 Task: Create a sub task Design and Implement Solution for the task  Add support for virtual reality (VR) and augmented reality (AR) in the project UpwardTech , assign it to team member softage.10@softage.net and update the status of the sub task to  At Risk , set the priority of the sub task to Medium.
Action: Mouse moved to (26, 63)
Screenshot: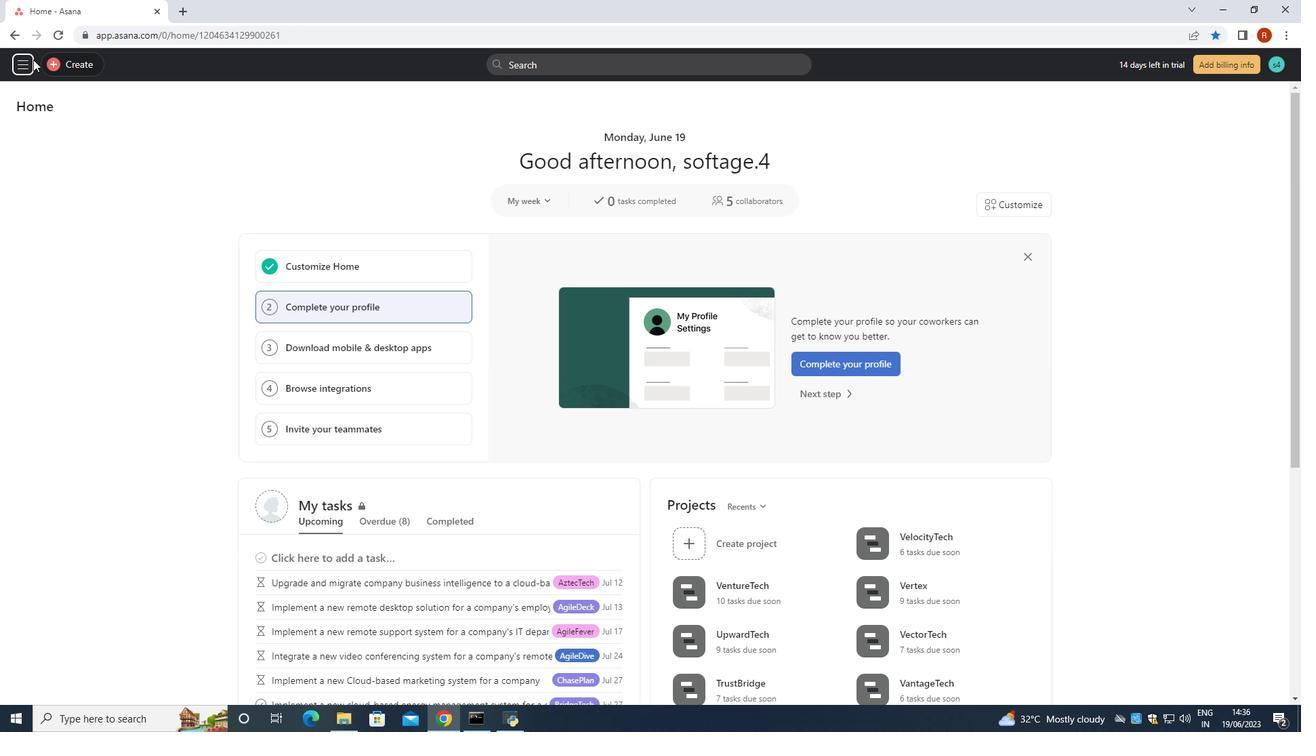 
Action: Mouse pressed left at (26, 63)
Screenshot: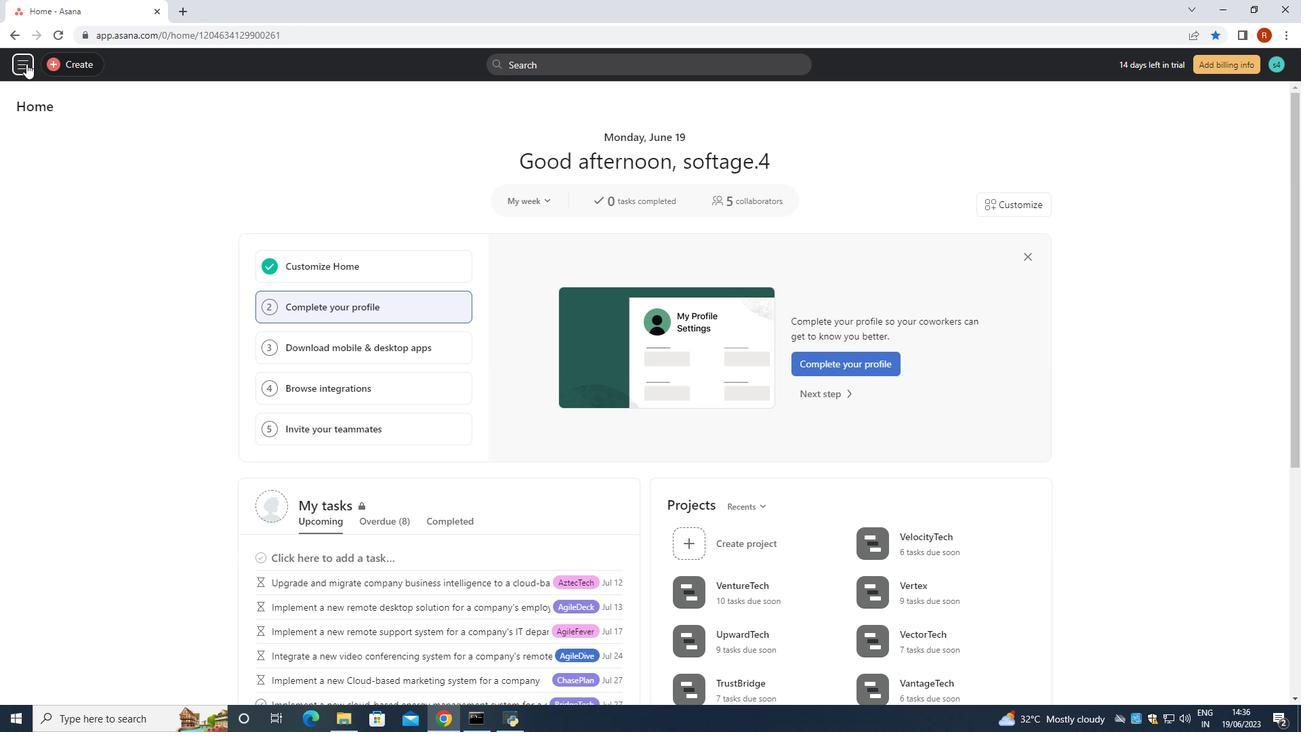
Action: Mouse moved to (45, 301)
Screenshot: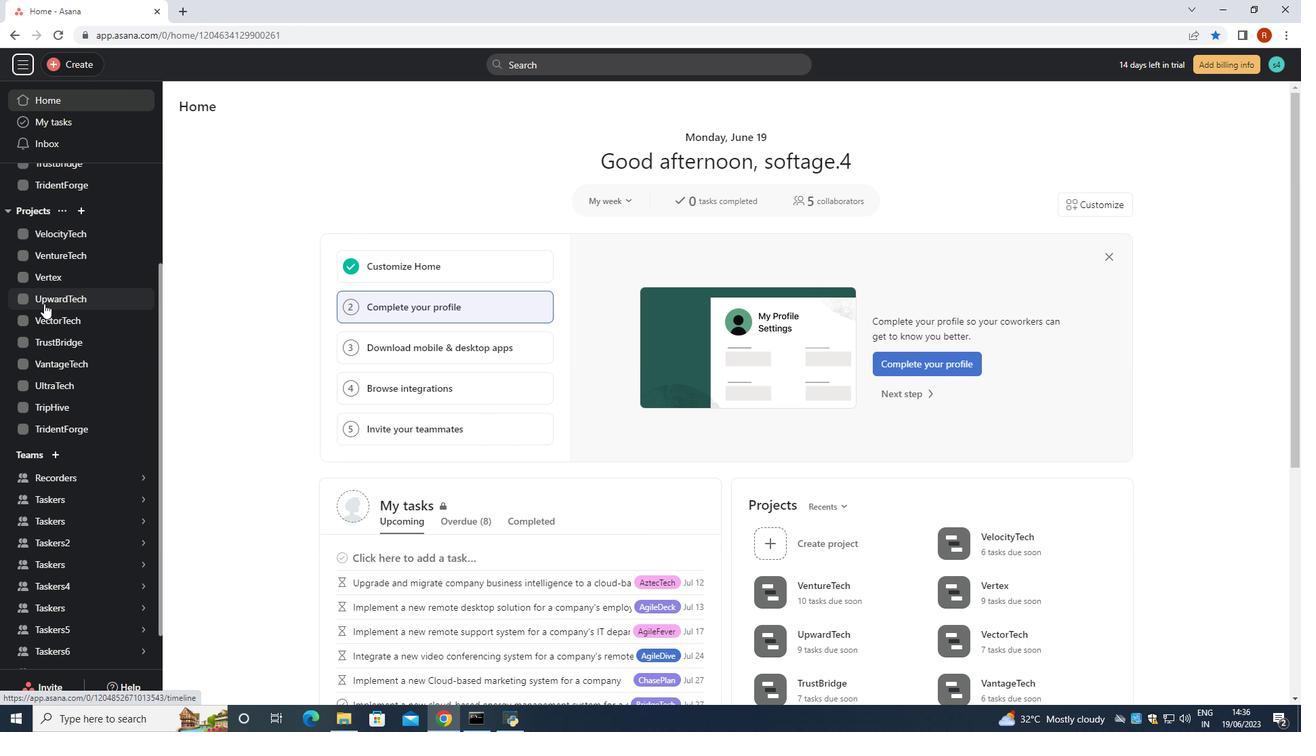 
Action: Mouse pressed left at (45, 301)
Screenshot: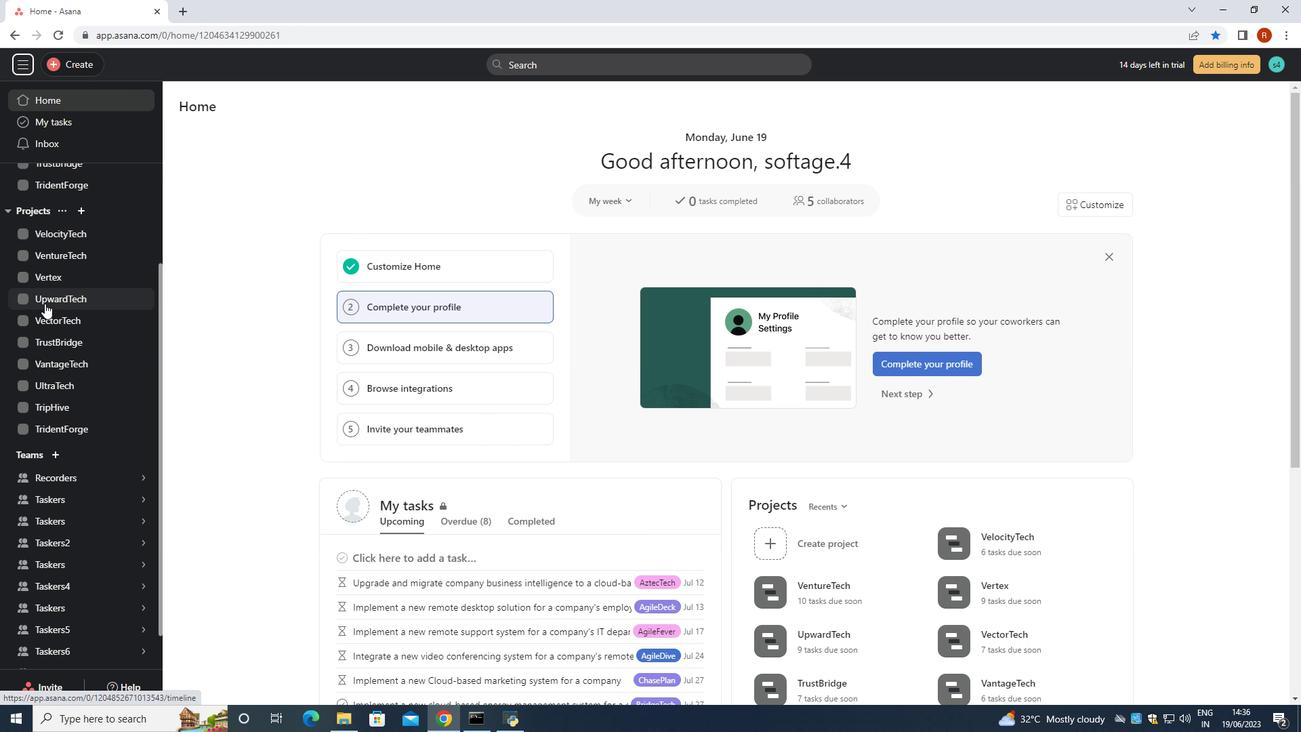 
Action: Mouse moved to (521, 320)
Screenshot: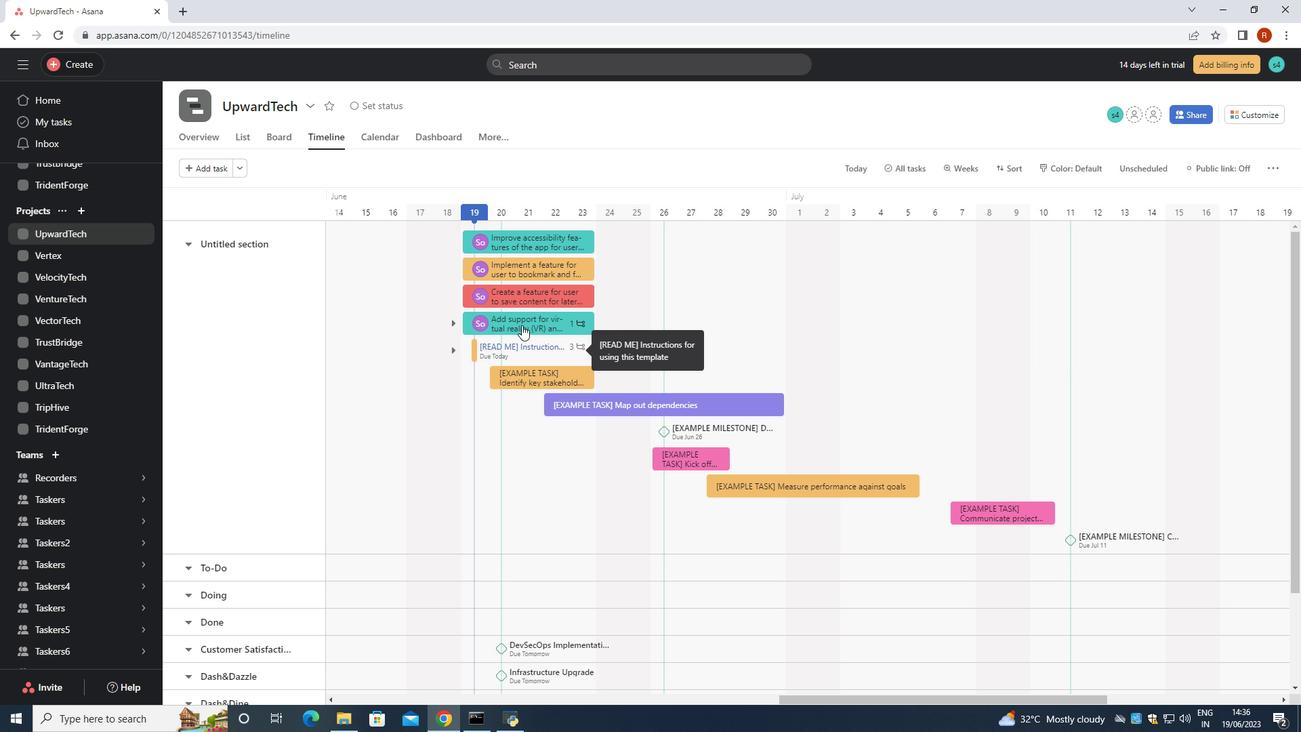 
Action: Mouse pressed left at (521, 320)
Screenshot: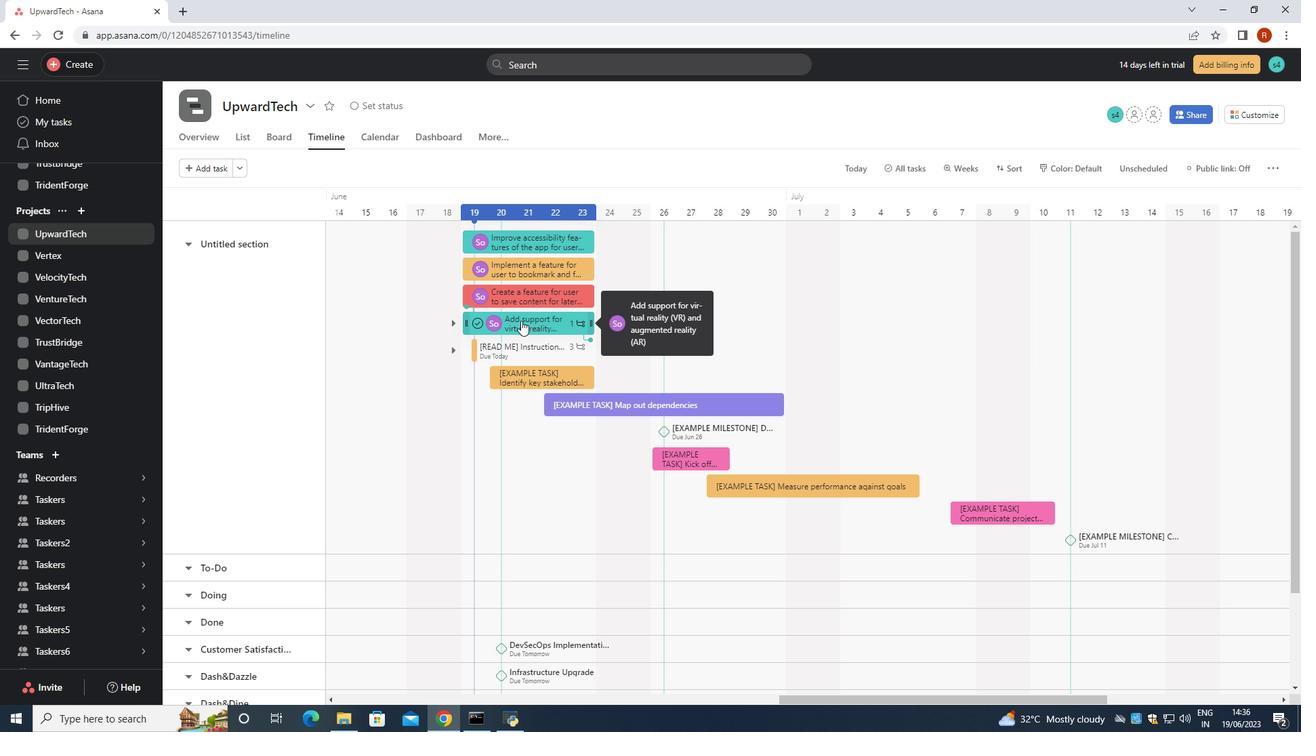 
Action: Mouse moved to (1071, 377)
Screenshot: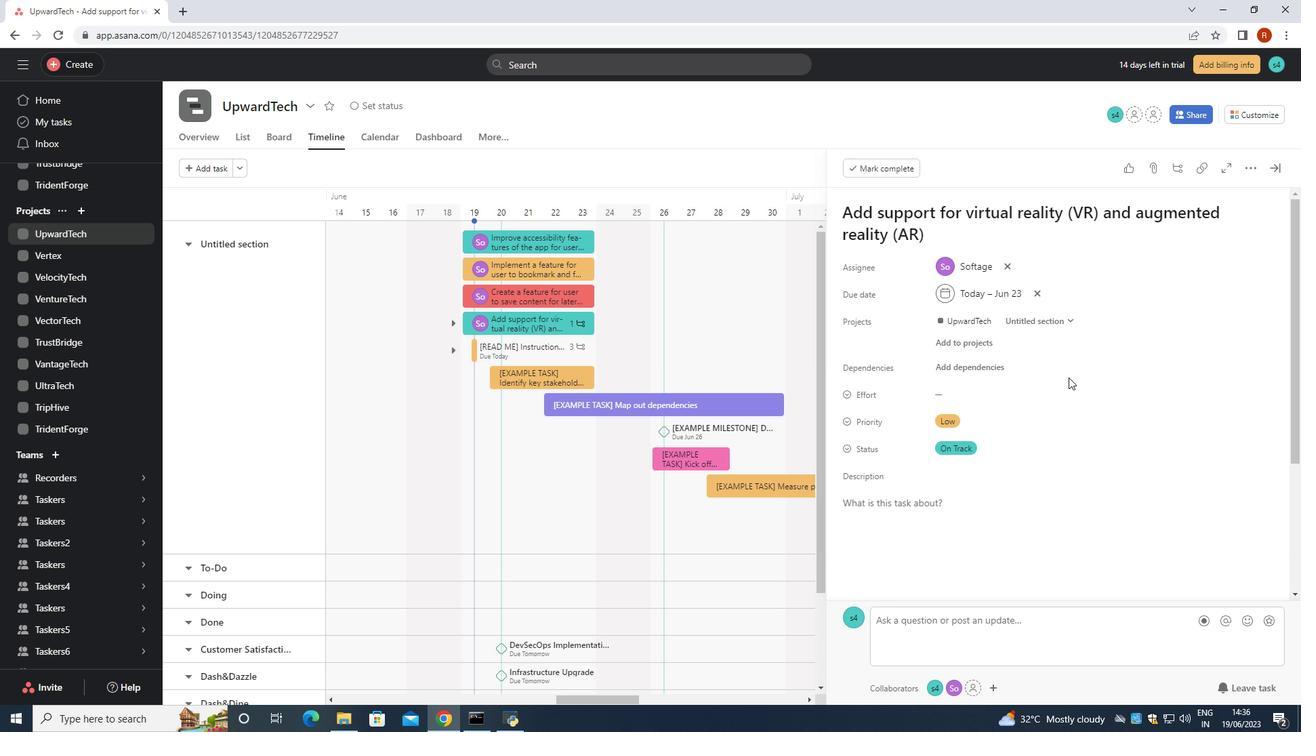 
Action: Mouse scrolled (1071, 376) with delta (0, 0)
Screenshot: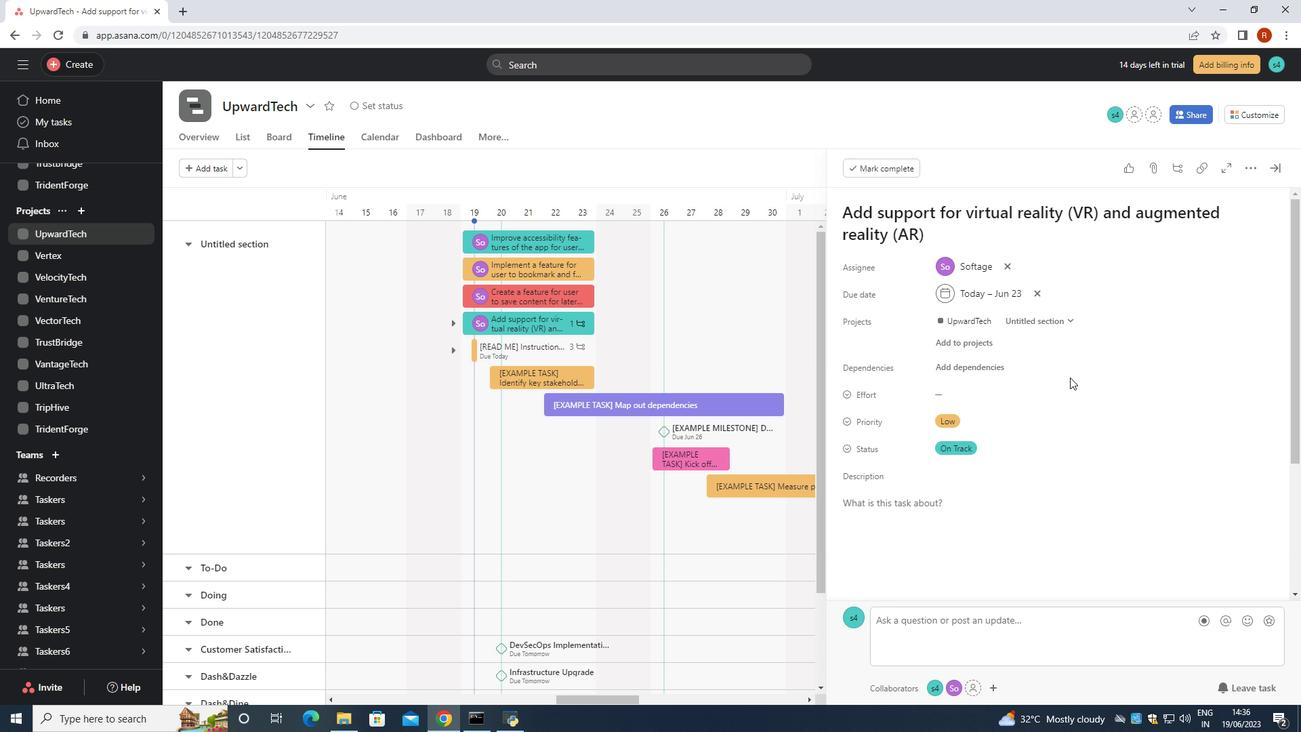 
Action: Mouse scrolled (1071, 376) with delta (0, 0)
Screenshot: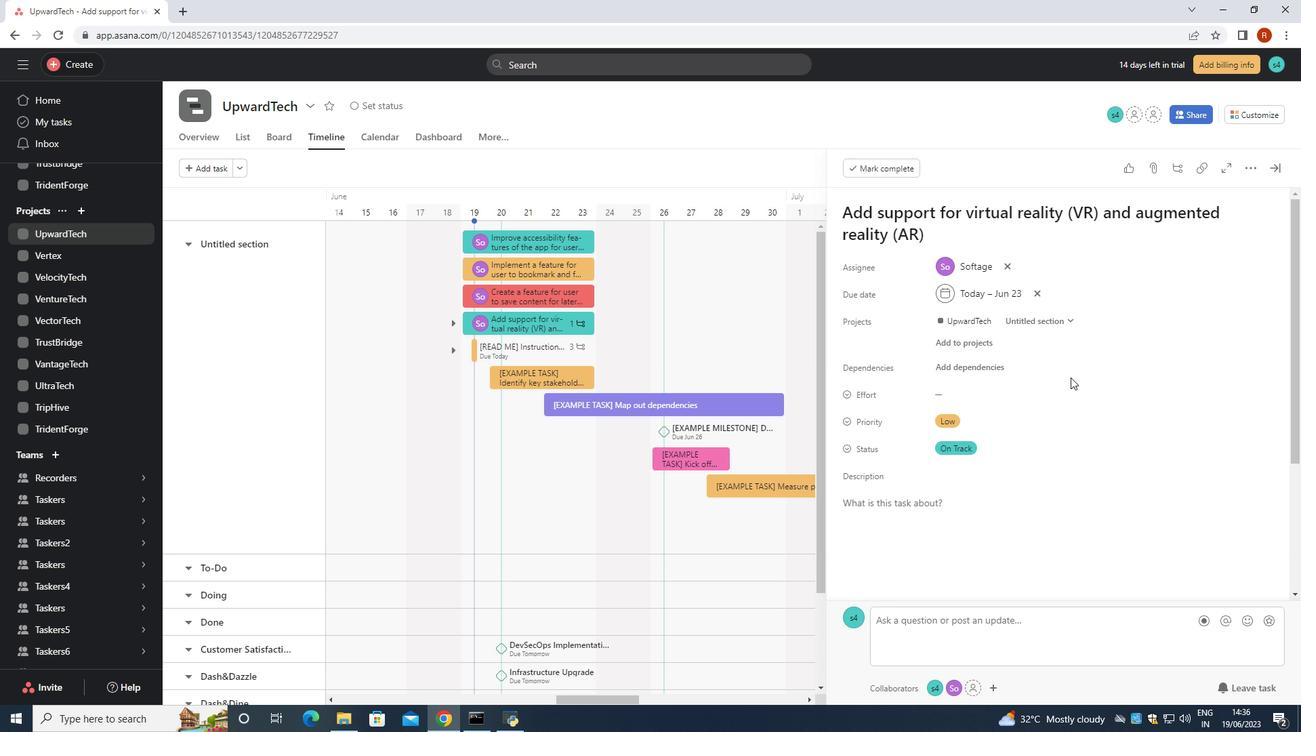 
Action: Mouse scrolled (1071, 376) with delta (0, 0)
Screenshot: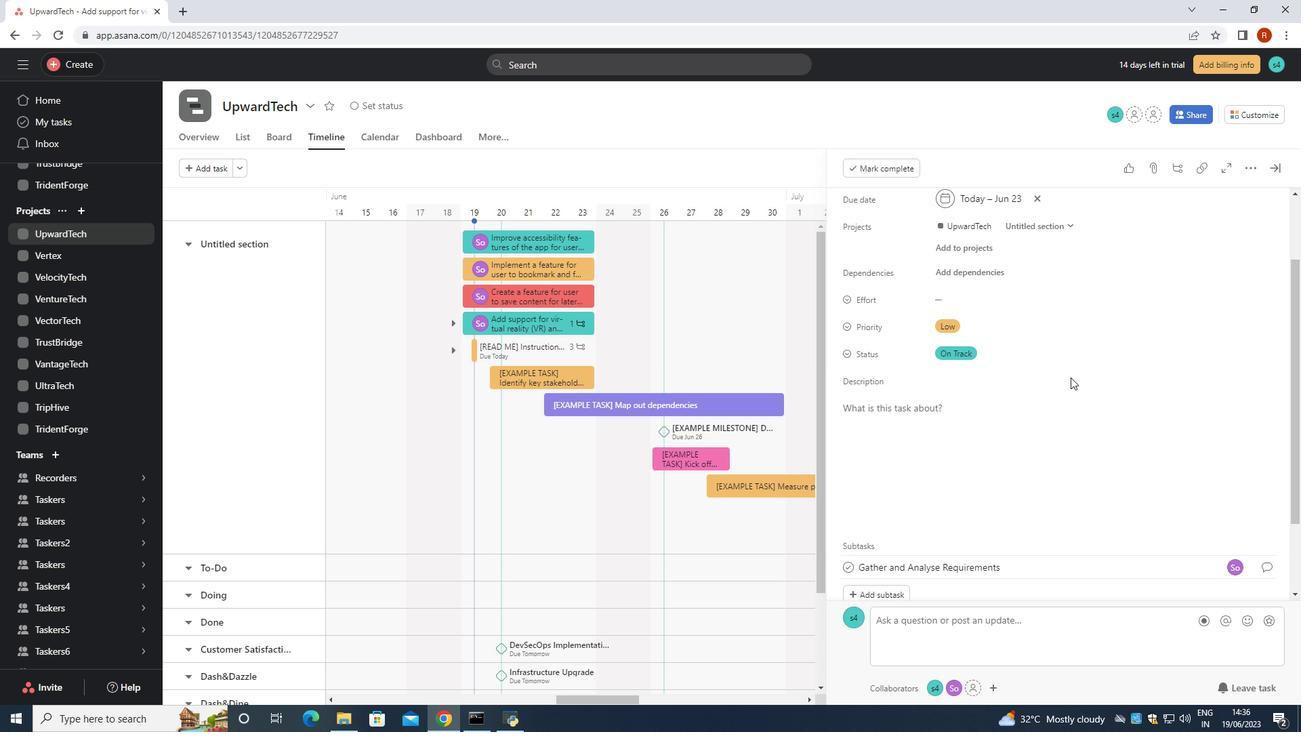 
Action: Mouse scrolled (1071, 376) with delta (0, 0)
Screenshot: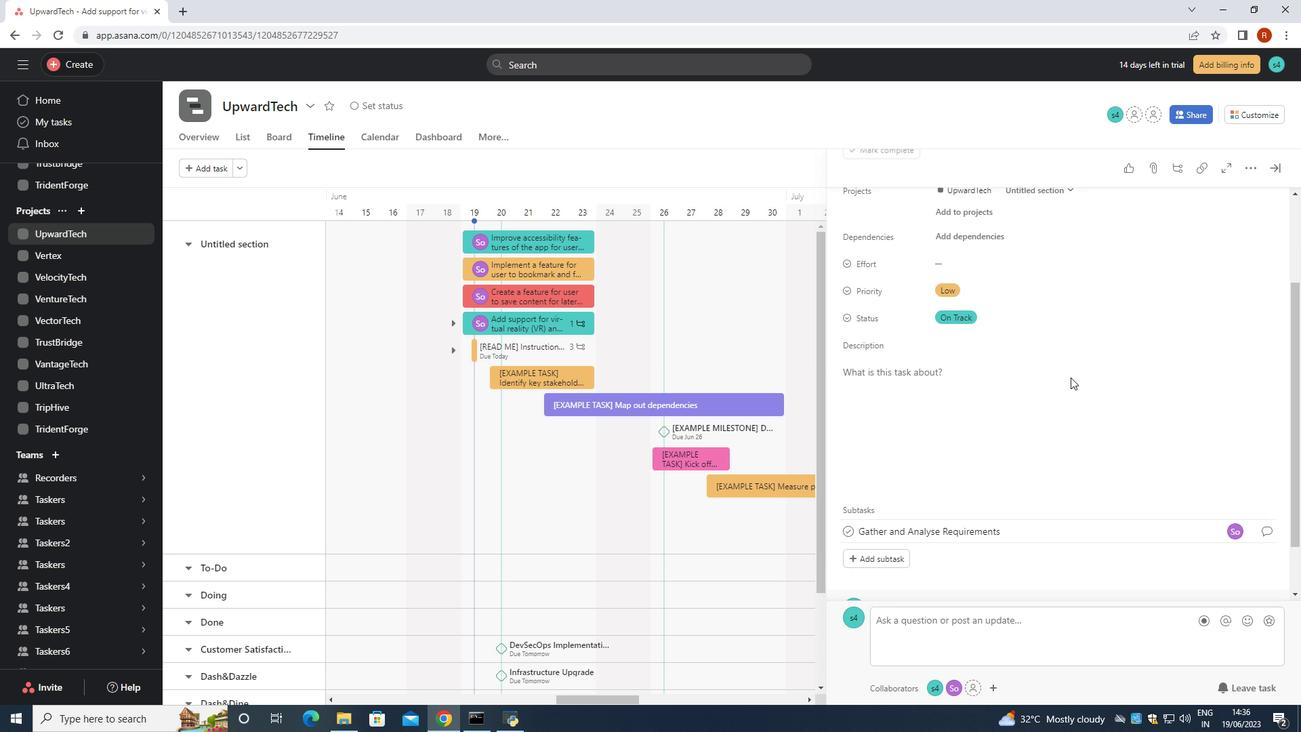 
Action: Mouse moved to (898, 490)
Screenshot: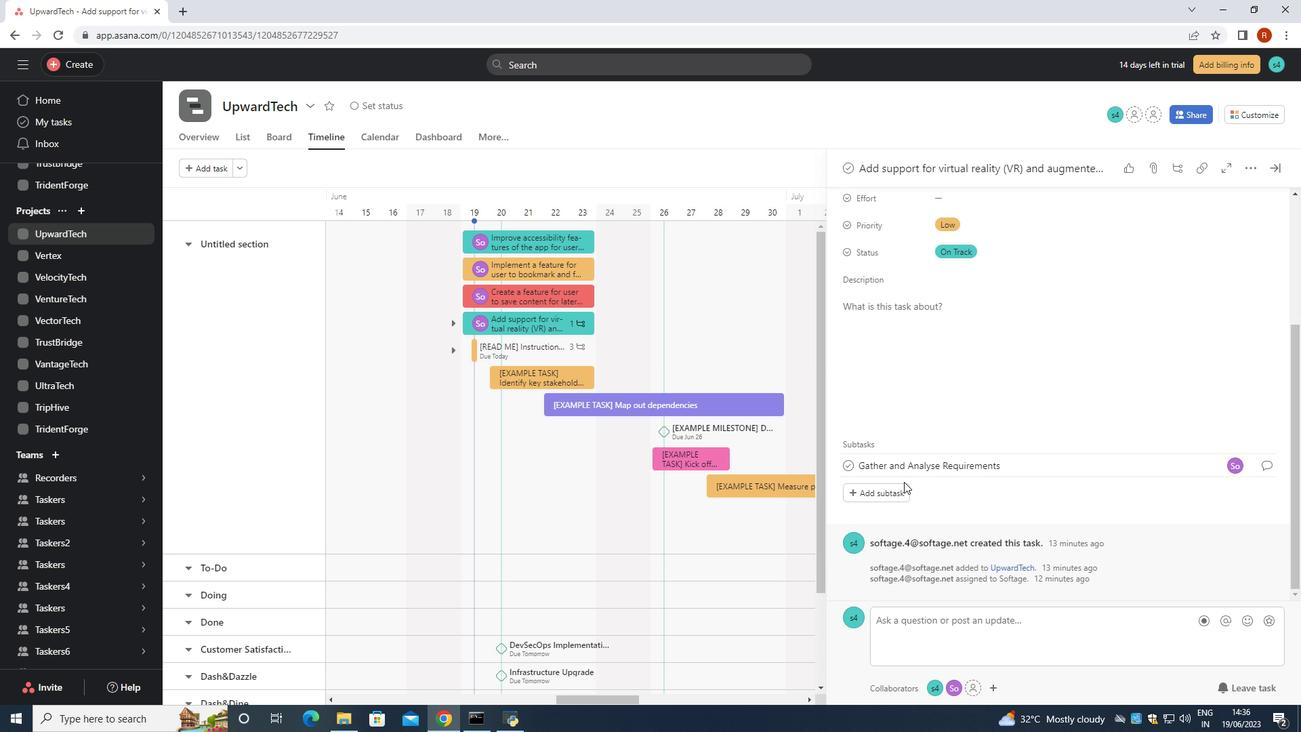 
Action: Mouse pressed left at (898, 490)
Screenshot: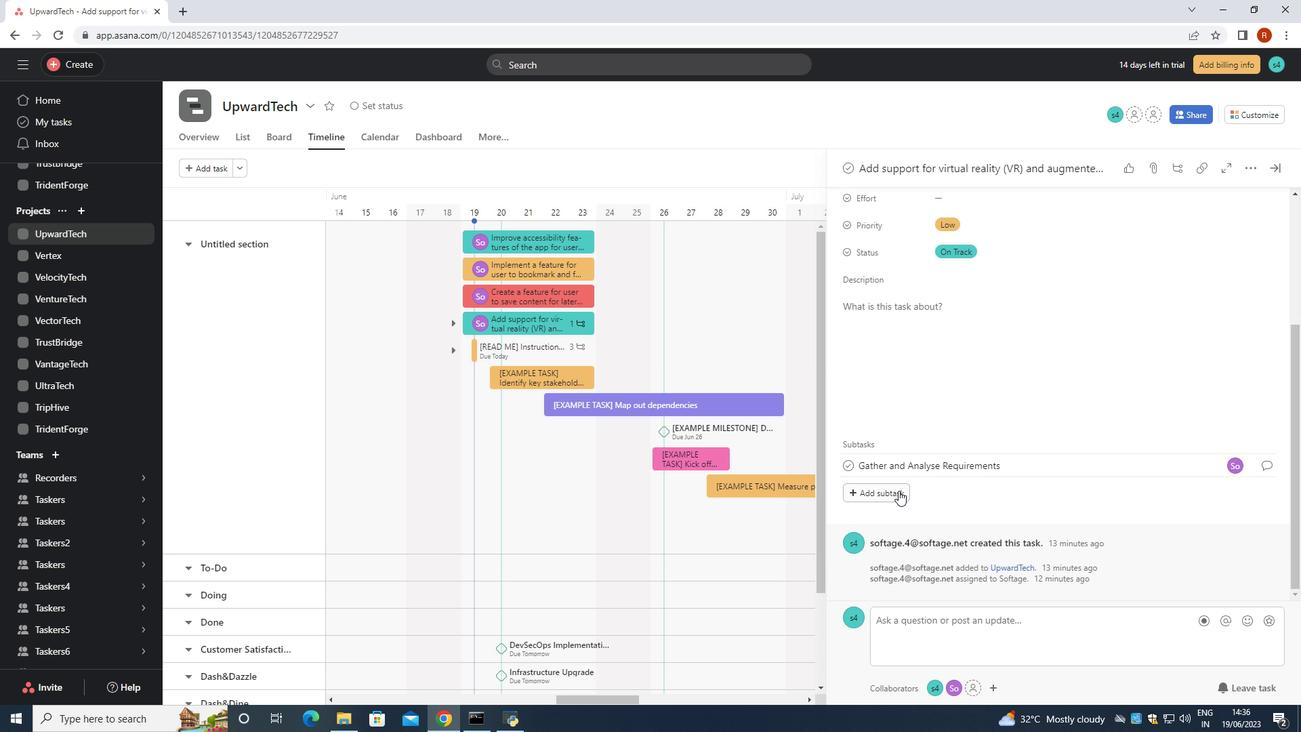 
Action: Mouse moved to (898, 490)
Screenshot: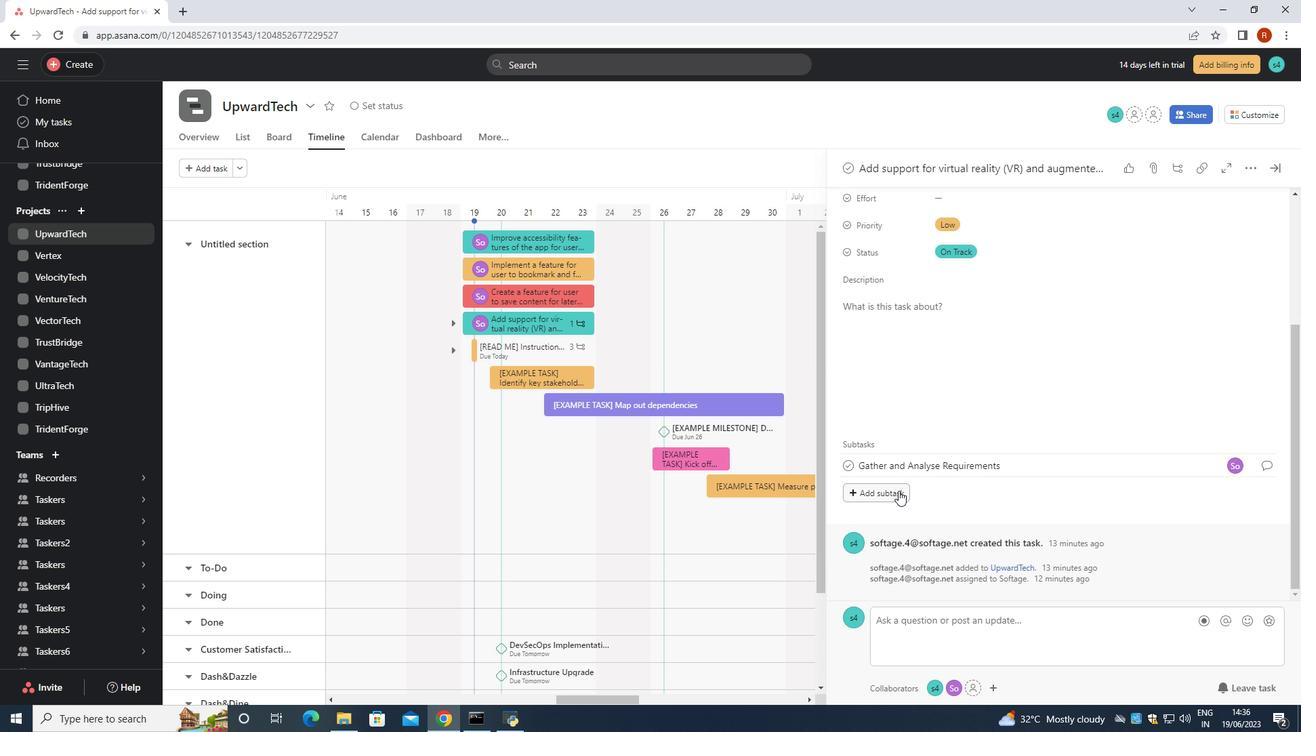 
Action: Key pressed <Key.shift>Design<Key.space>and<Key.space><Key.shift><Key.shift><Key.shift><Key.shift><Key.shift><Key.shift><Key.shift><Key.shift><Key.shift><Key.shift><Key.shift><Key.shift><Key.shift><Key.shift><Key.shift><Key.shift><Key.shift><Key.shift><Key.shift><Key.shift><Key.shift><Key.shift><Key.shift><Key.shift><Key.shift><Key.shift><Key.shift>Implement<Key.space><Key.shift>Solution<Key.space>
Screenshot: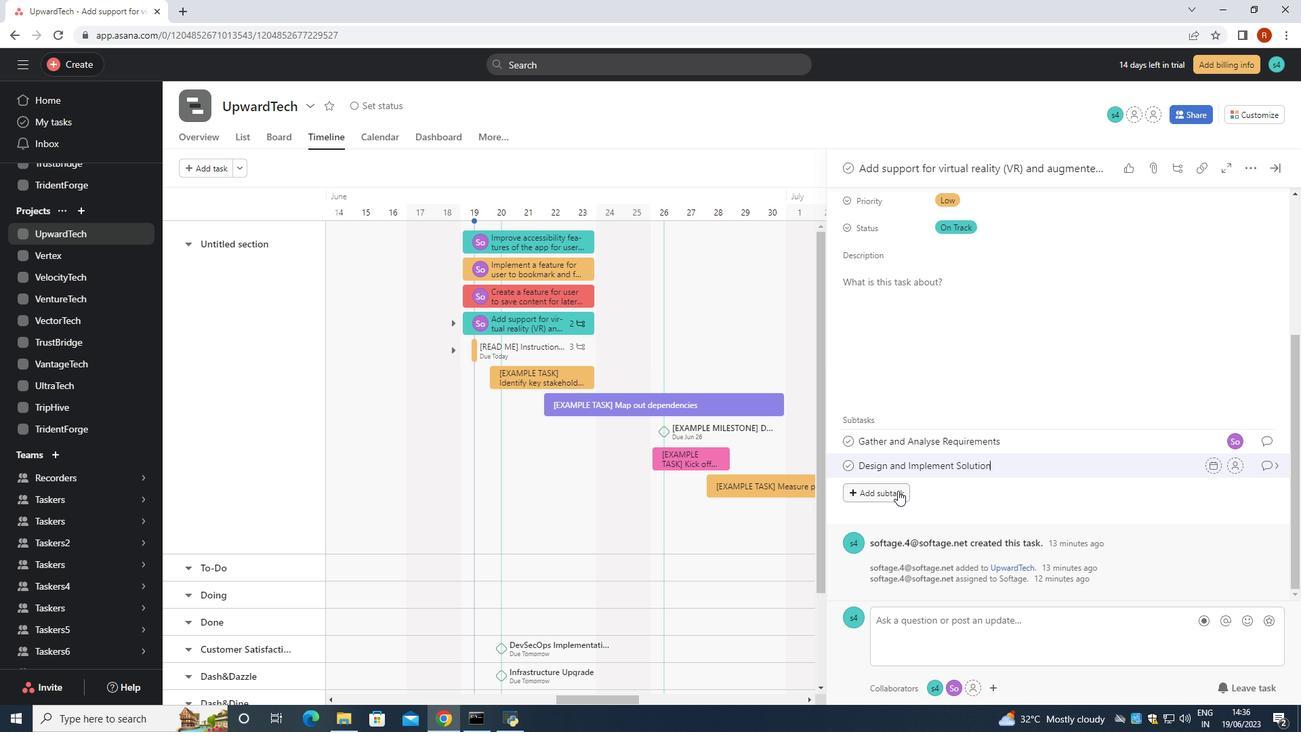
Action: Mouse moved to (1235, 468)
Screenshot: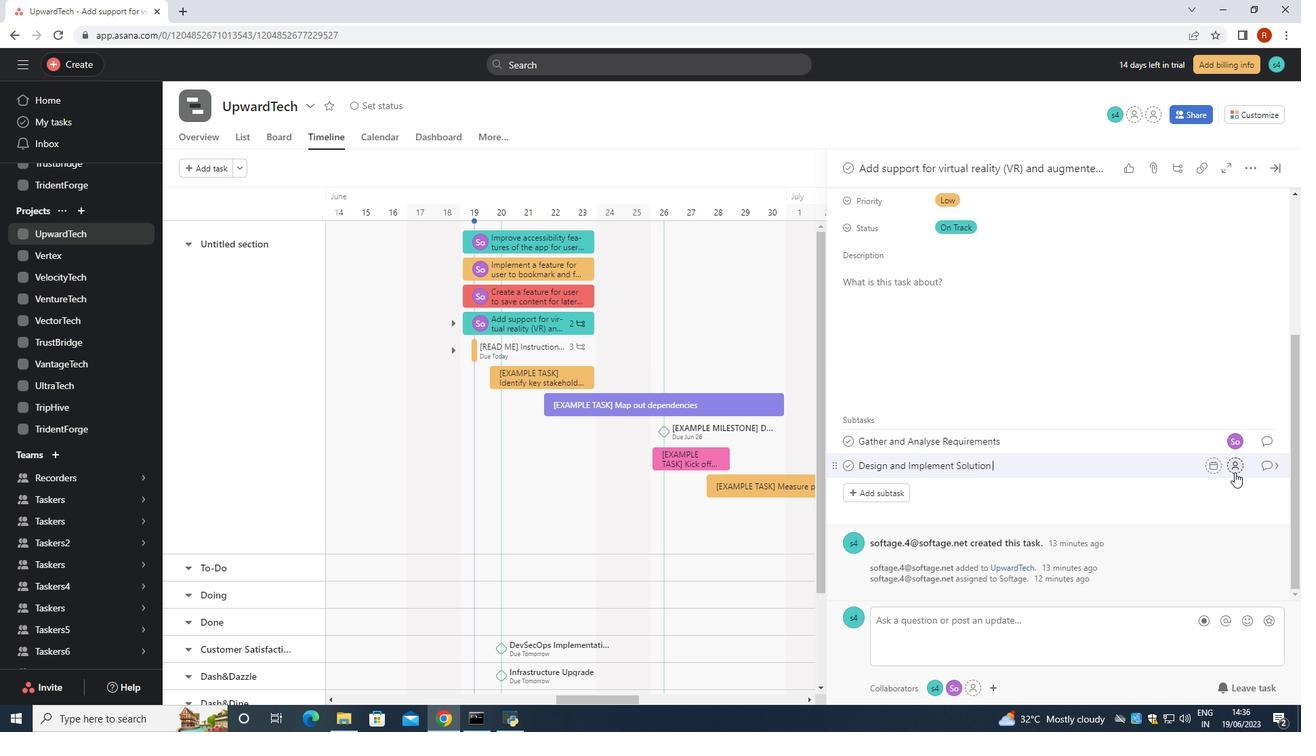 
Action: Mouse pressed left at (1235, 468)
Screenshot: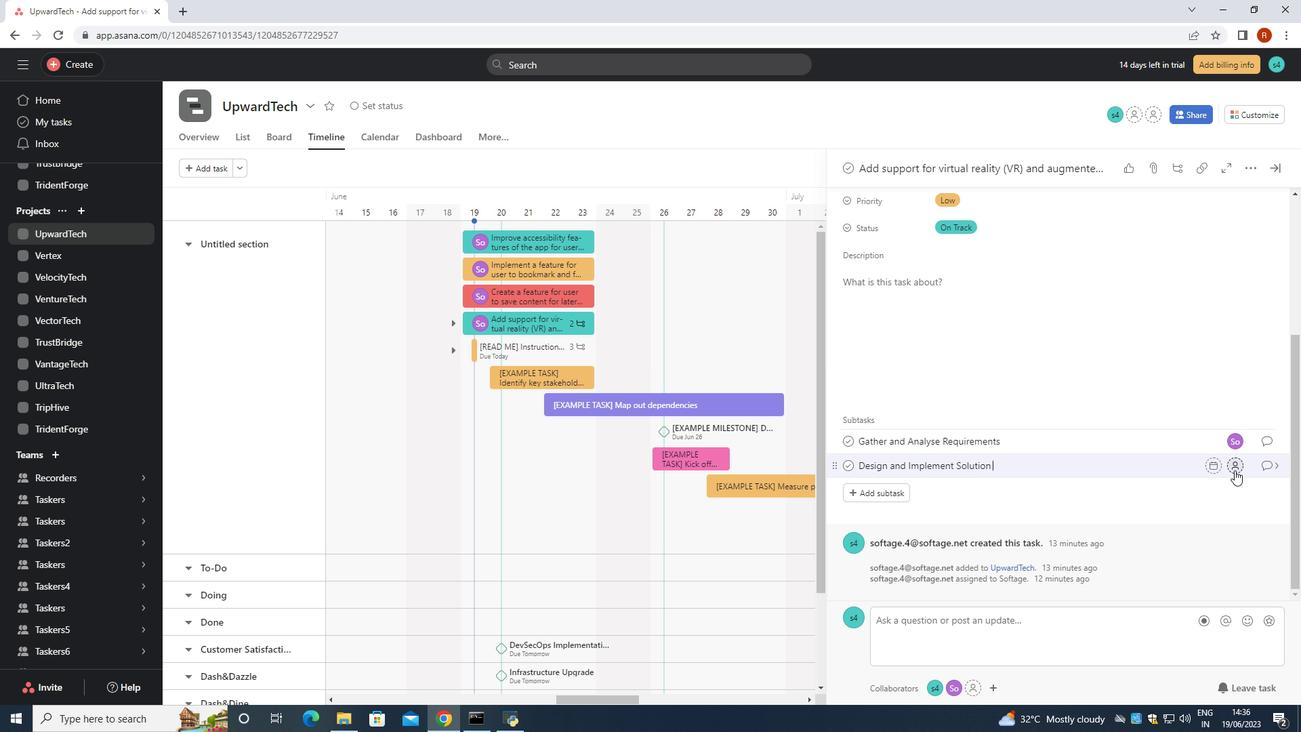 
Action: Mouse moved to (1229, 462)
Screenshot: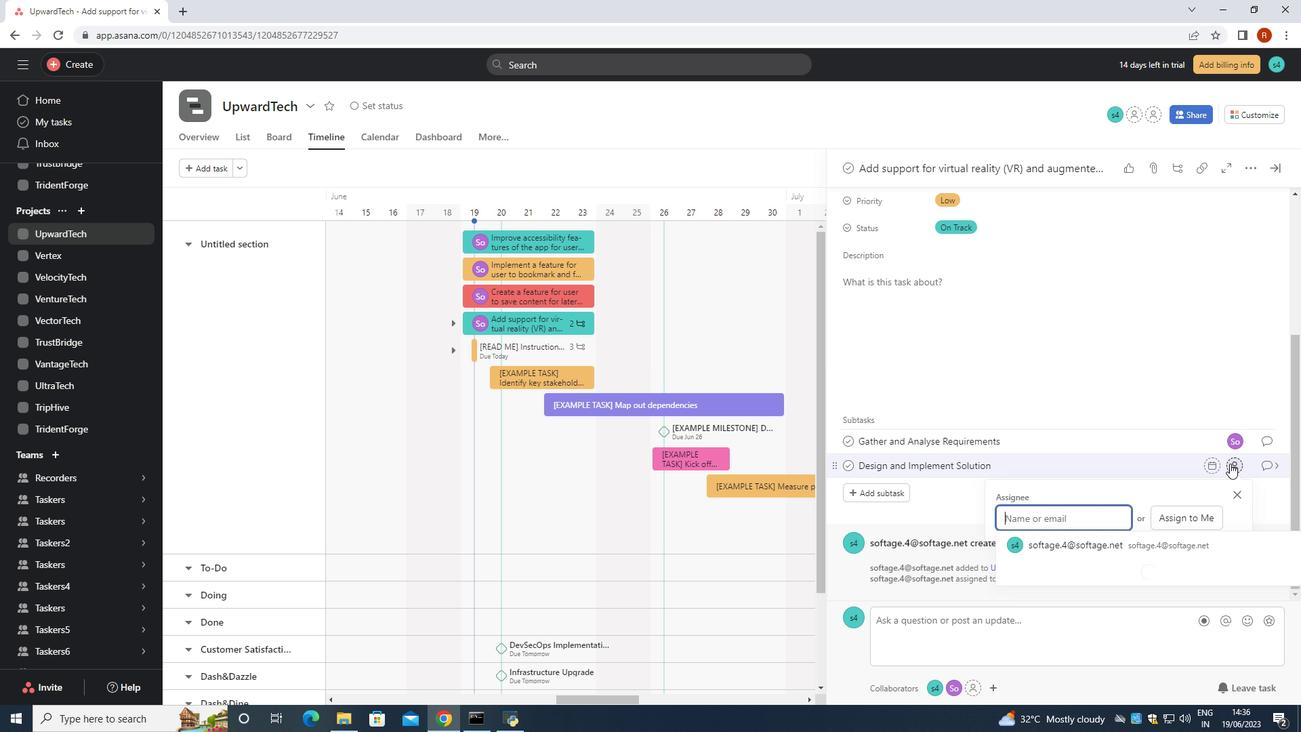 
Action: Key pressed softage.10<Key.shift>@softage.
Screenshot: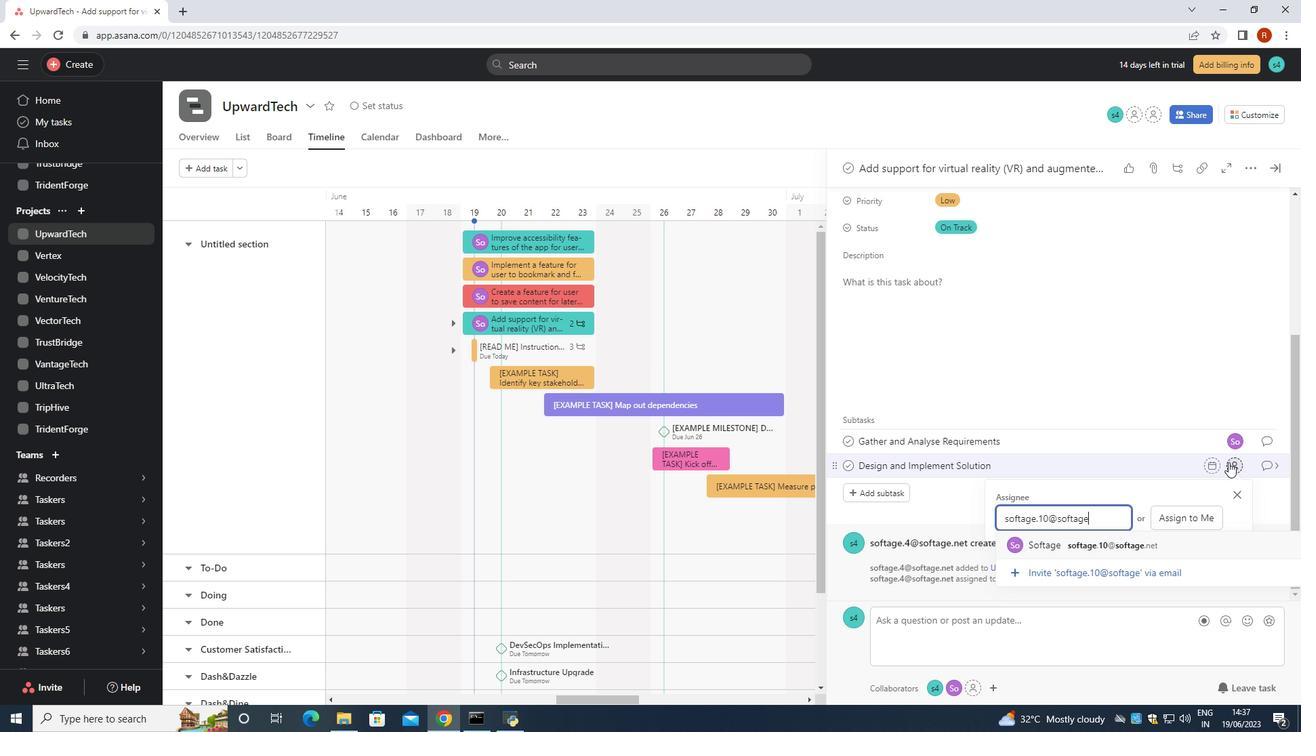 
Action: Mouse moved to (1228, 462)
Screenshot: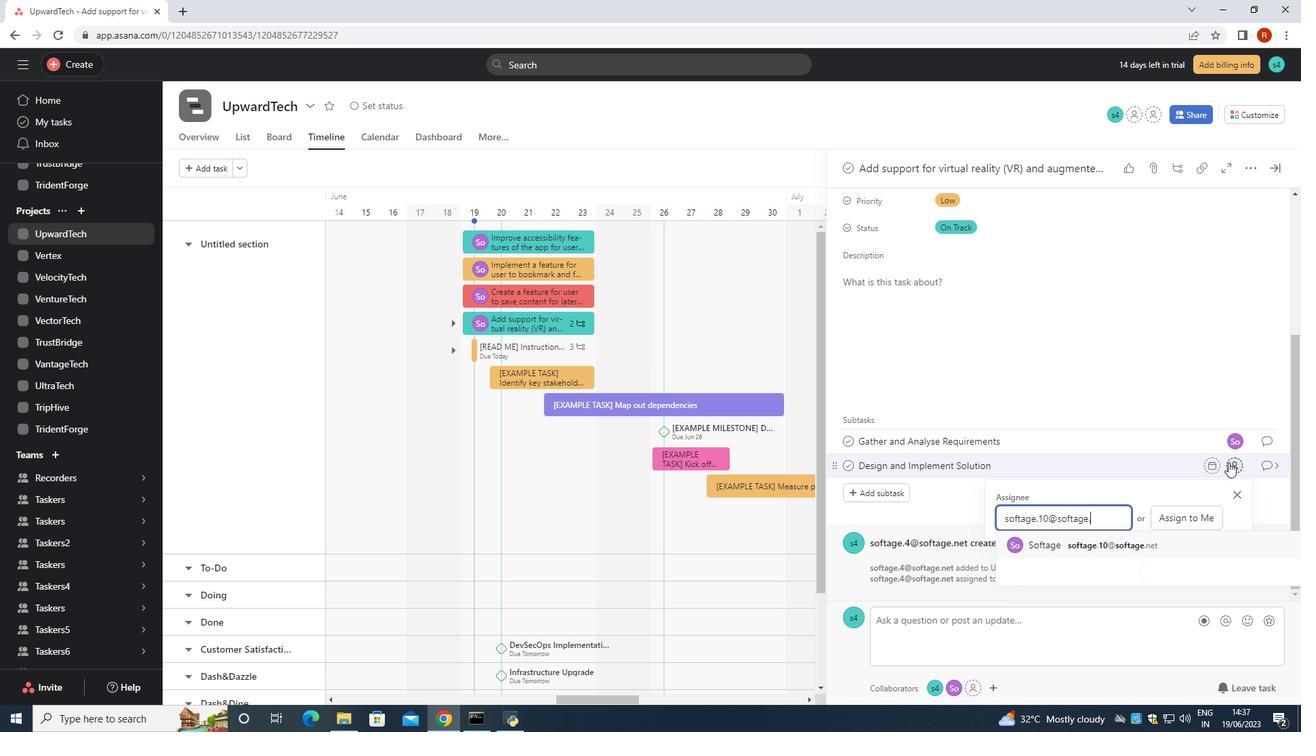 
Action: Key pressed net
Screenshot: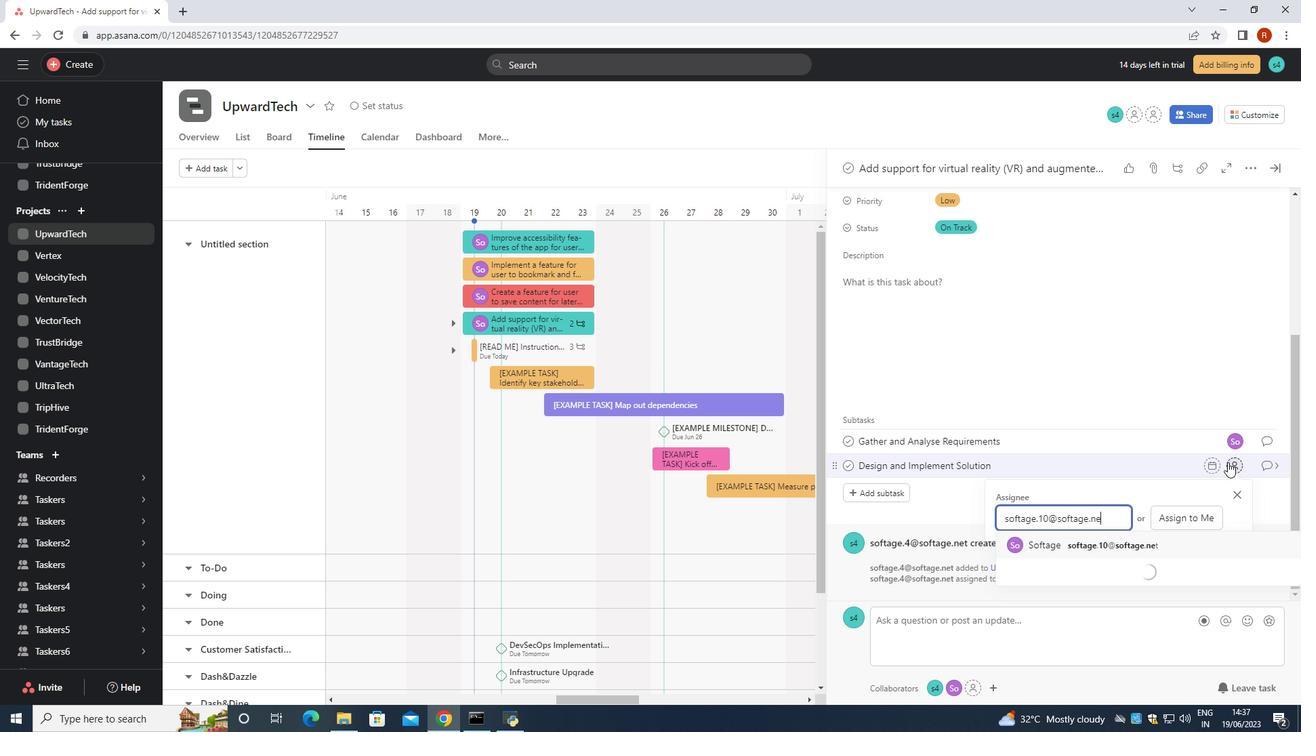 
Action: Mouse moved to (1106, 544)
Screenshot: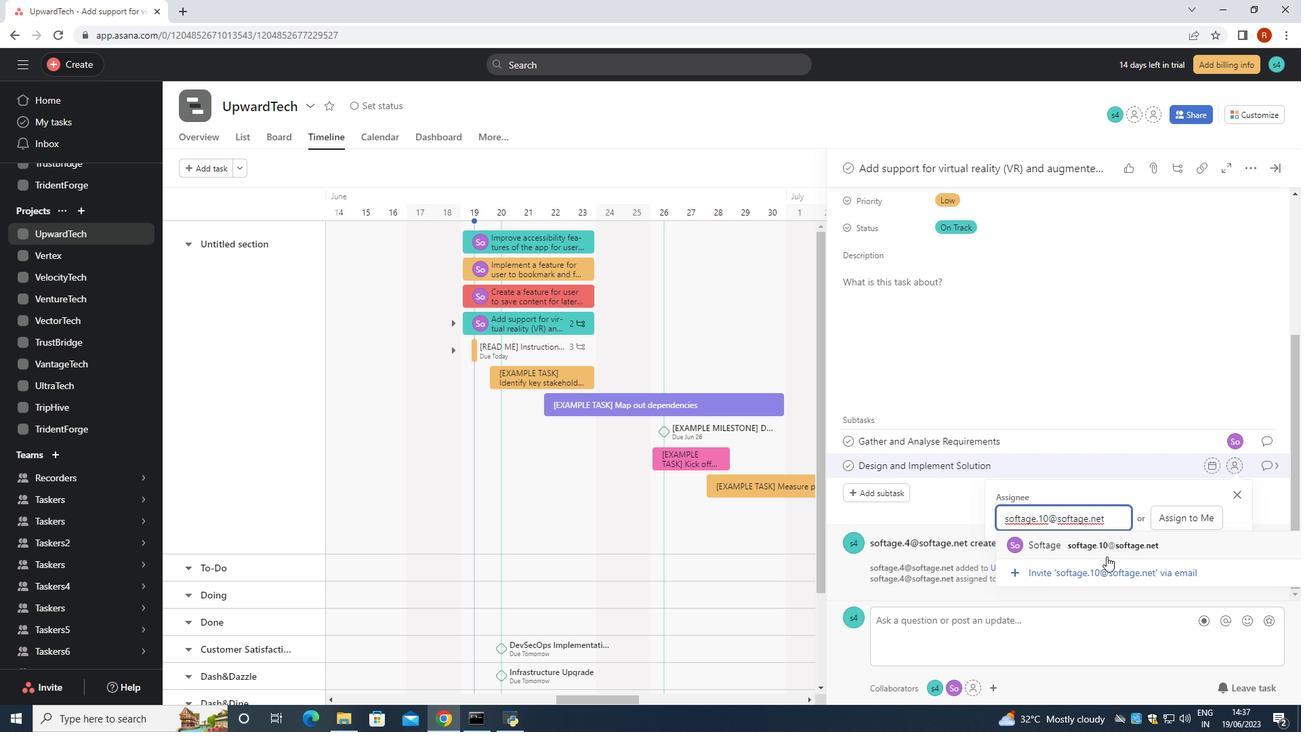 
Action: Mouse pressed left at (1106, 544)
Screenshot: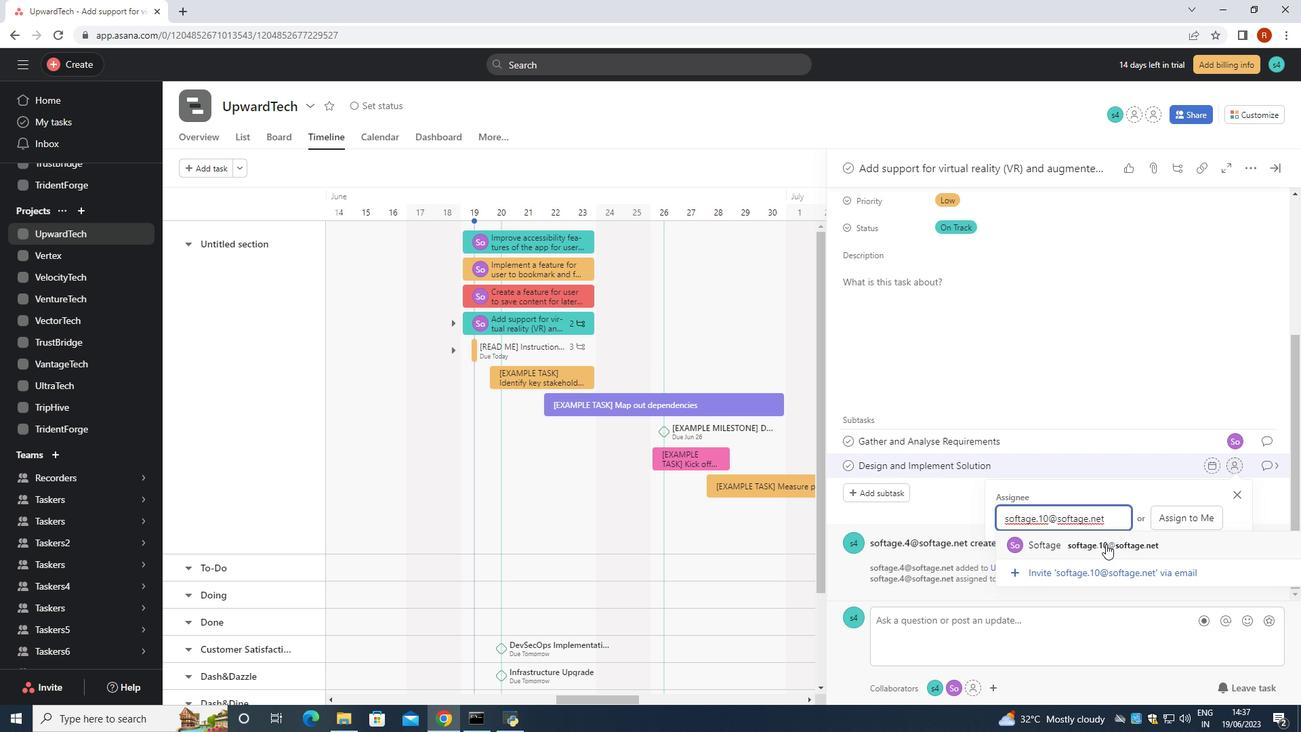 
Action: Mouse moved to (1273, 465)
Screenshot: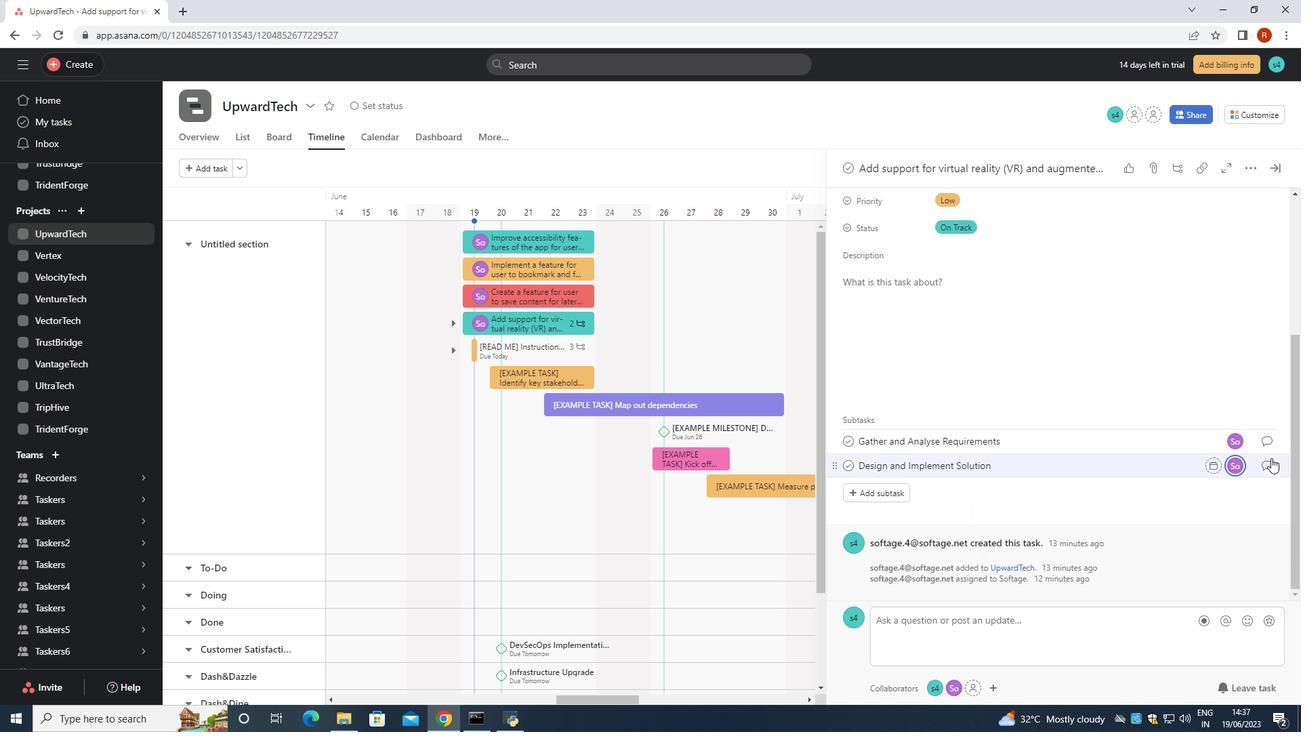 
Action: Mouse pressed left at (1273, 465)
Screenshot: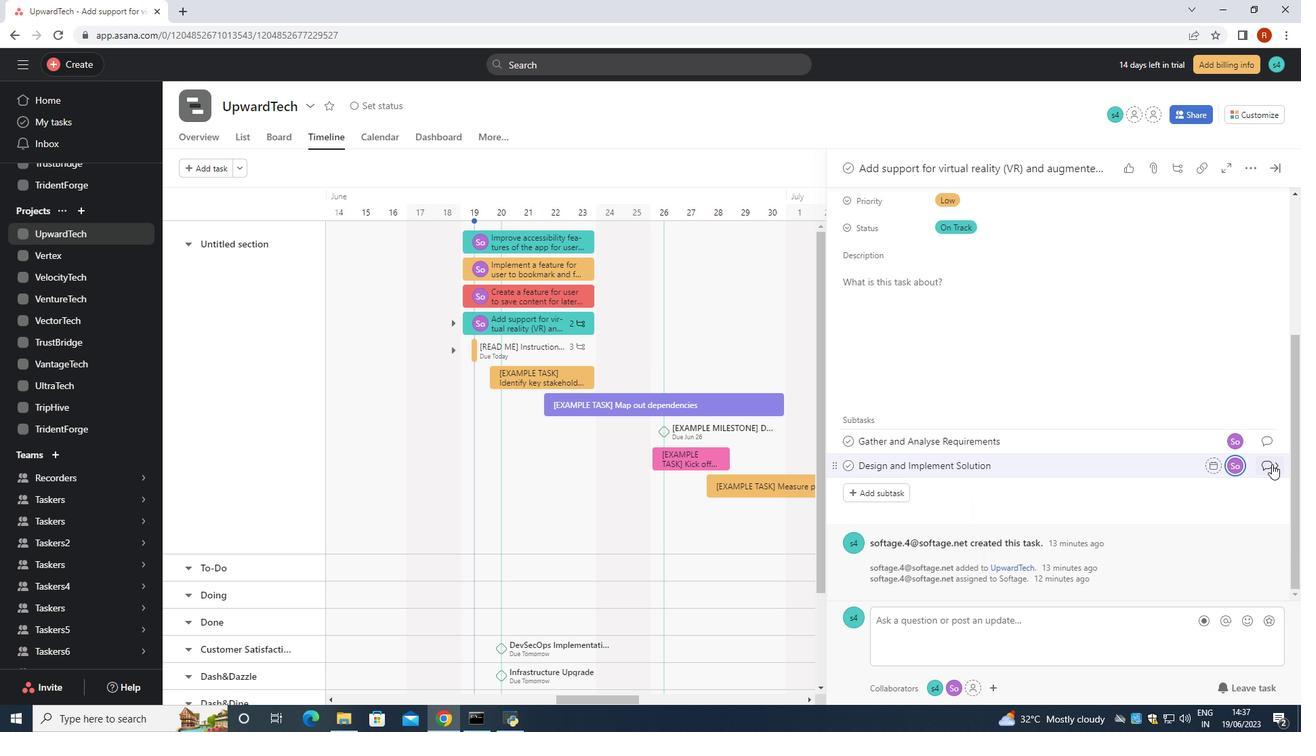 
Action: Mouse moved to (907, 356)
Screenshot: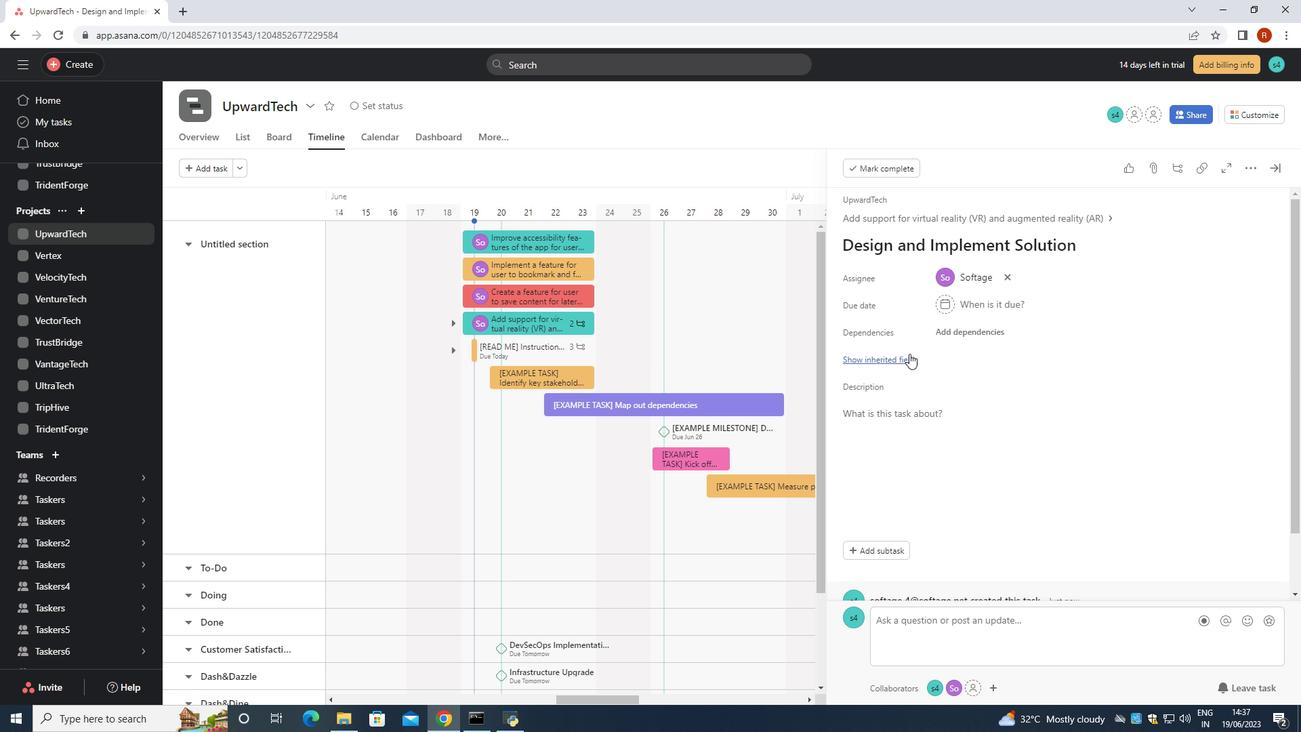 
Action: Mouse pressed left at (907, 356)
Screenshot: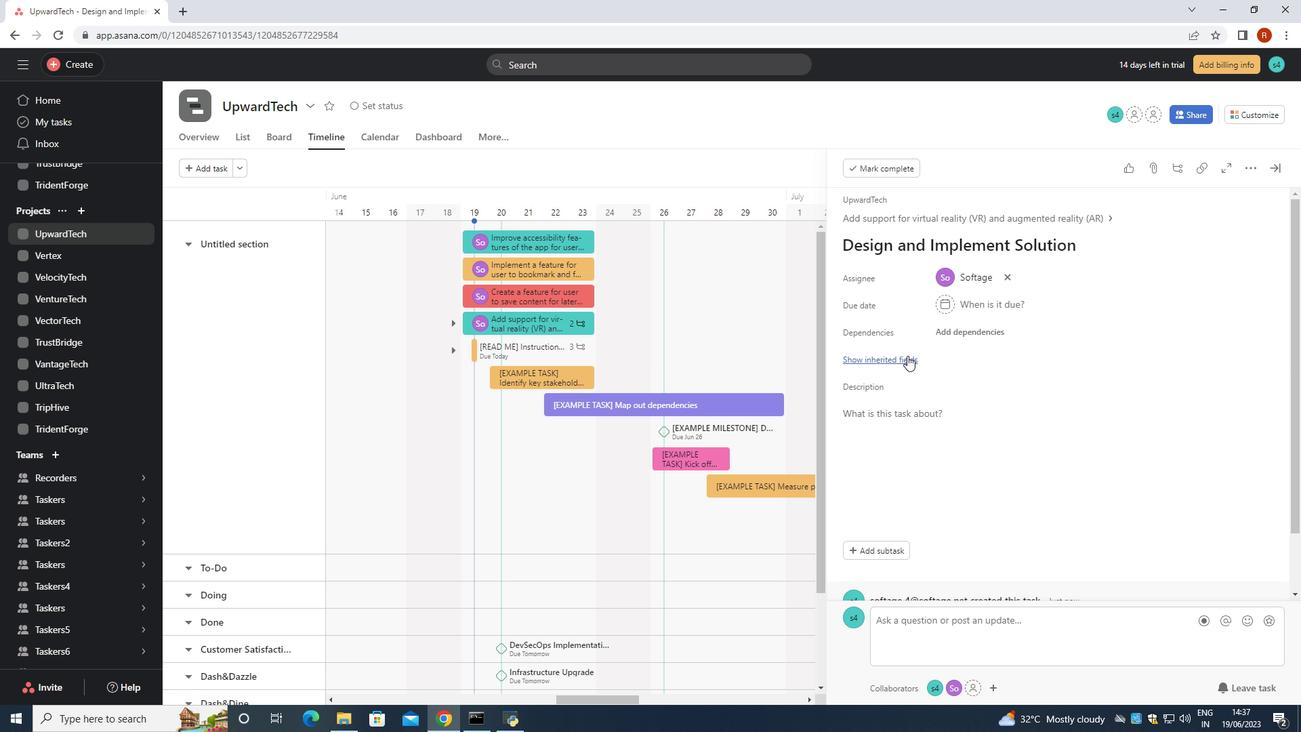 
Action: Mouse moved to (937, 439)
Screenshot: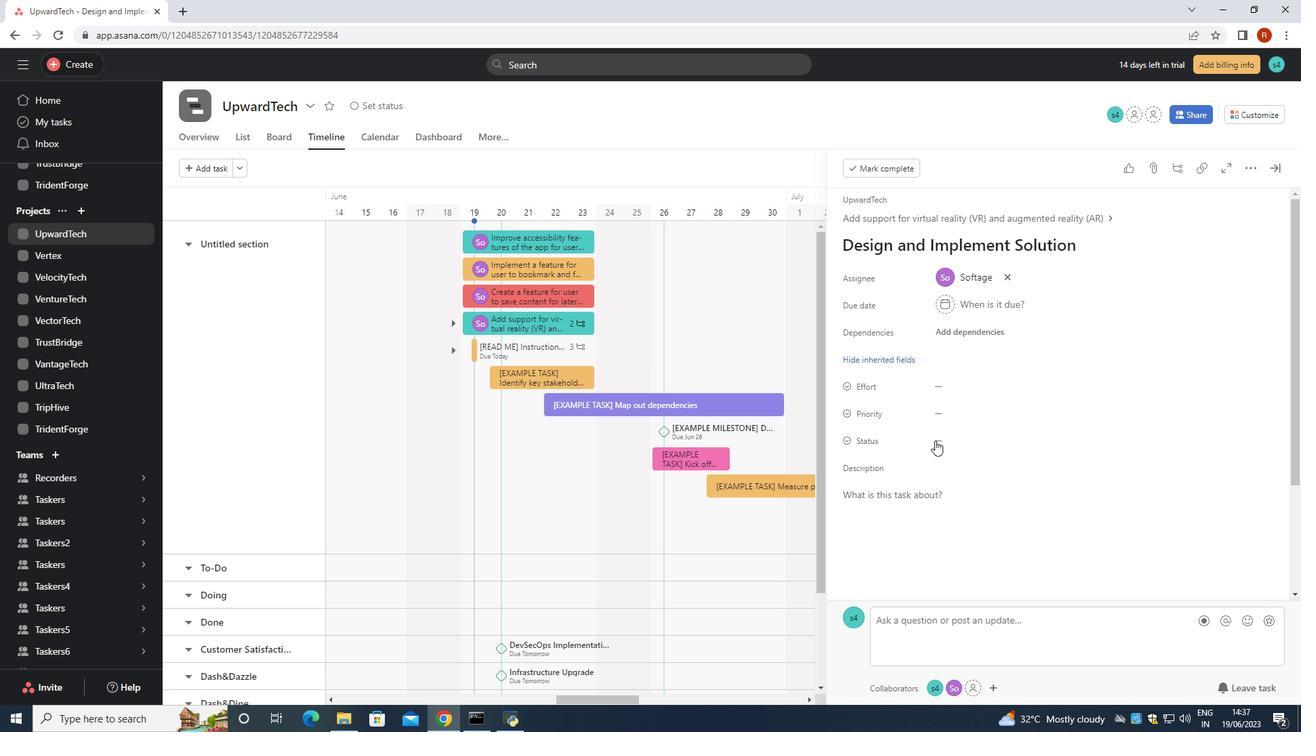 
Action: Mouse pressed left at (937, 439)
Screenshot: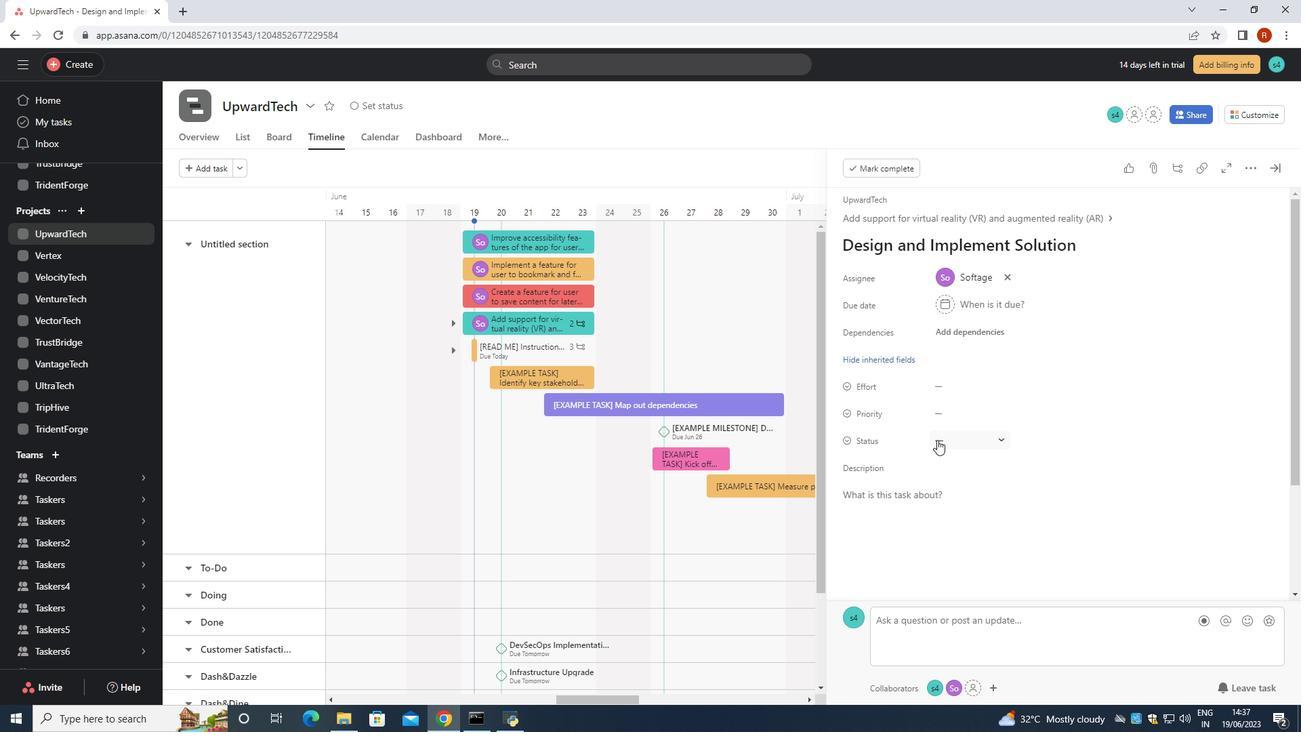 
Action: Mouse moved to (966, 506)
Screenshot: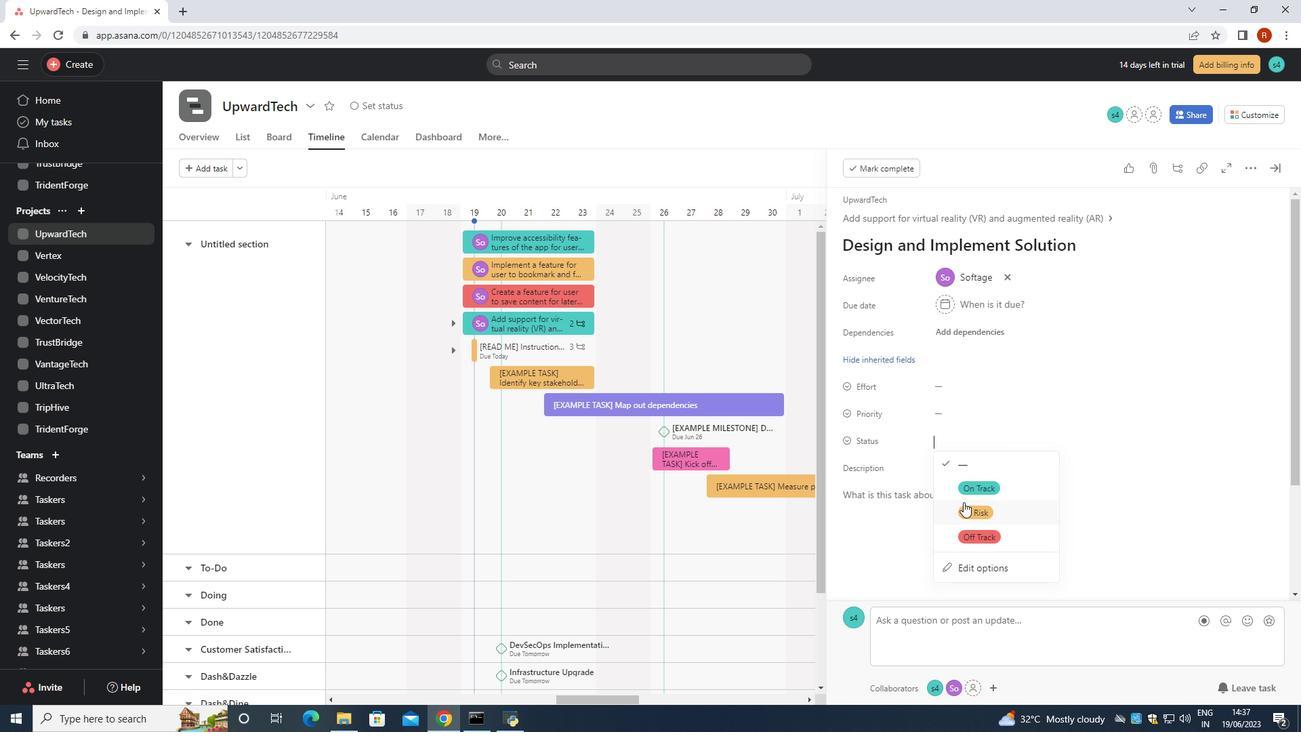 
Action: Mouse pressed left at (966, 506)
Screenshot: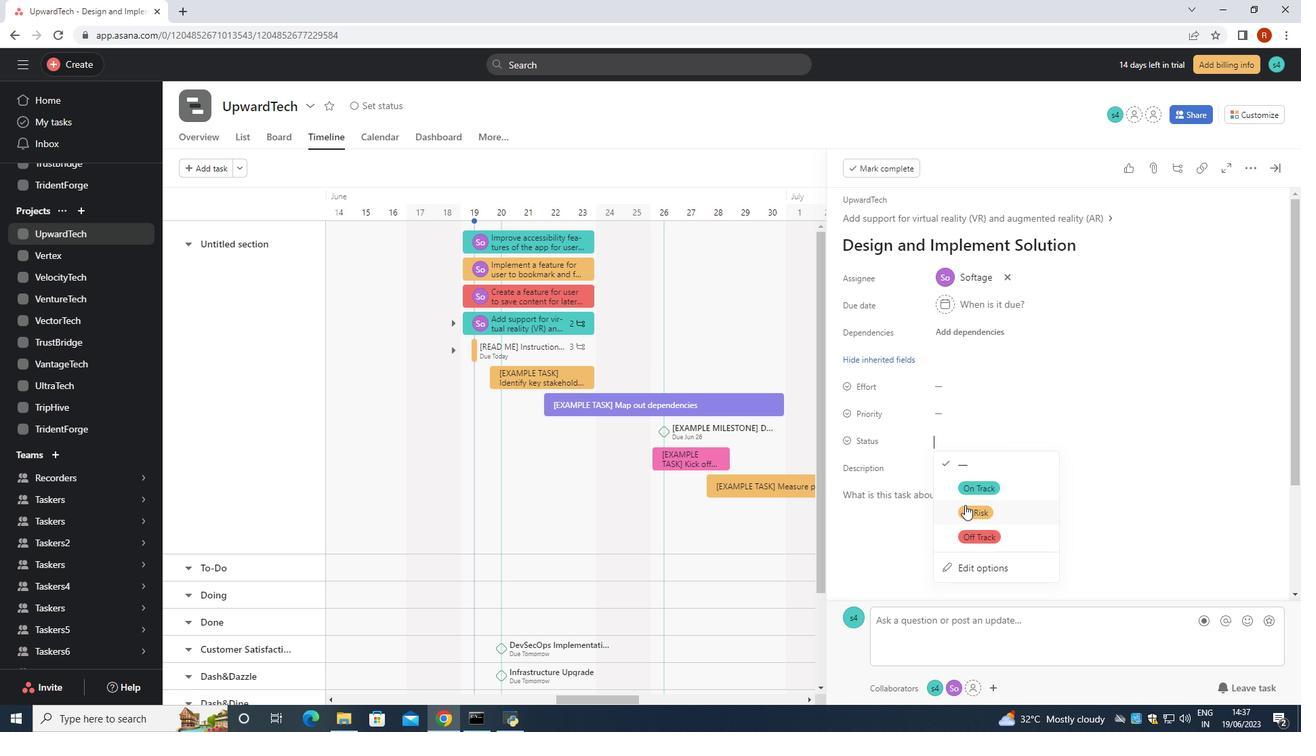 
Action: Mouse moved to (961, 412)
Screenshot: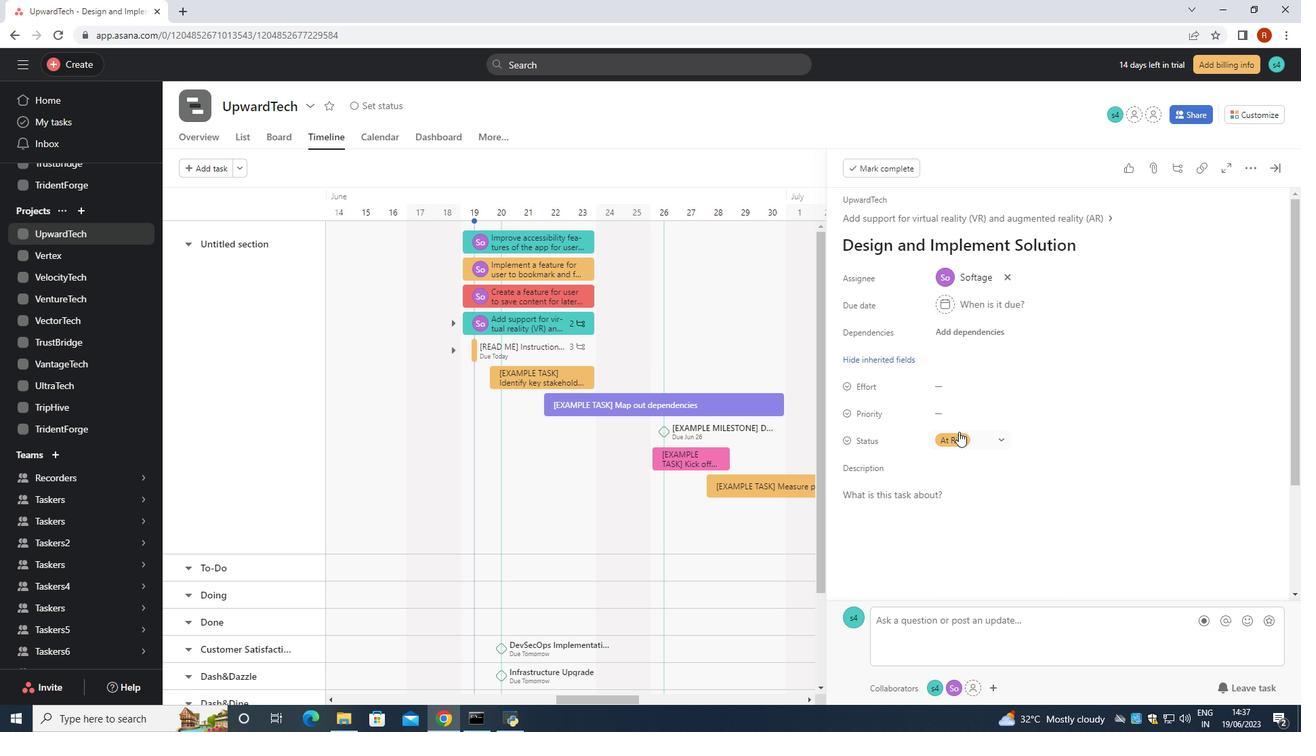 
Action: Mouse pressed left at (961, 412)
Screenshot: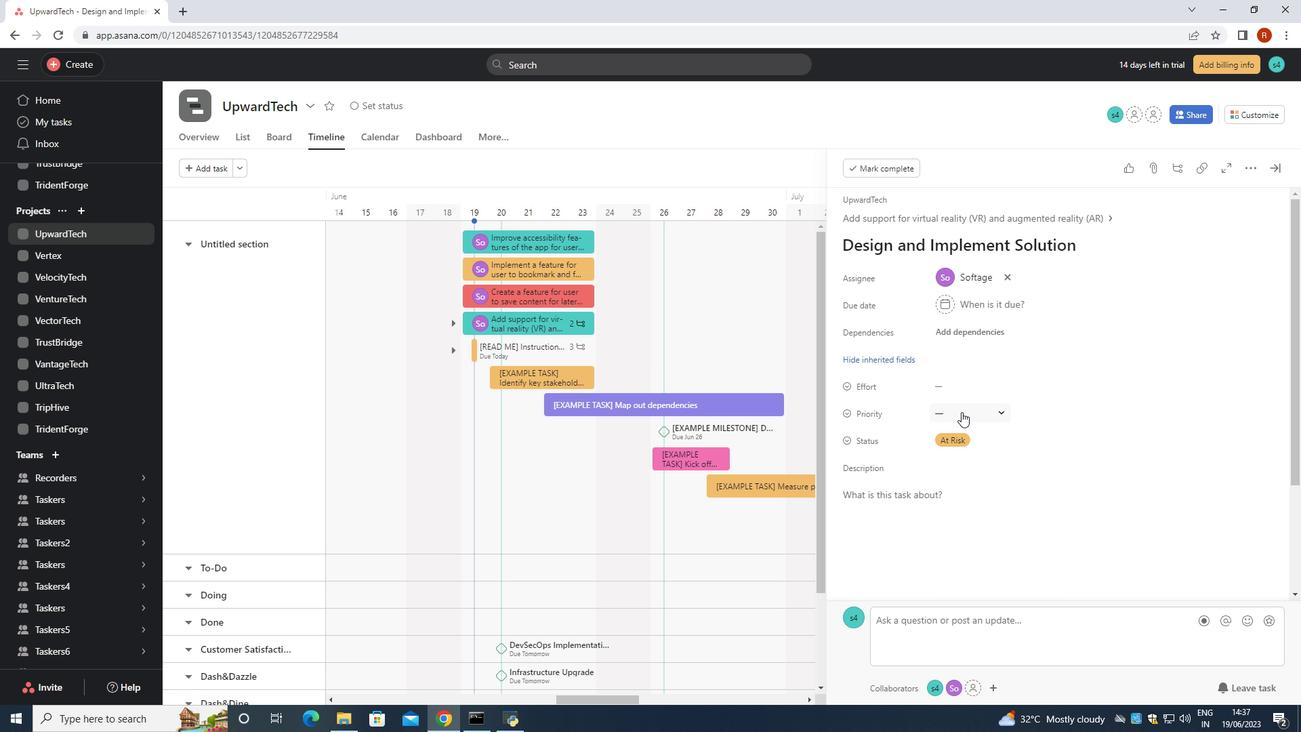 
Action: Mouse moved to (989, 486)
Screenshot: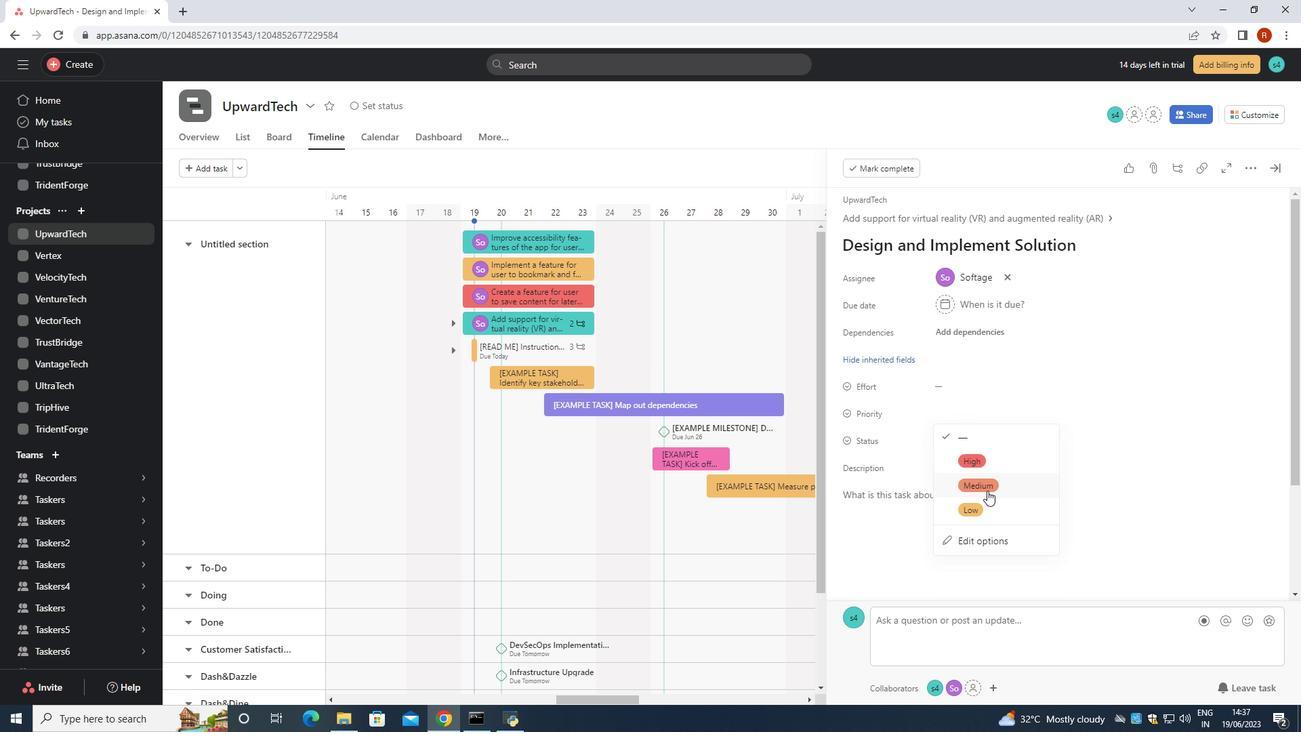 
Action: Mouse pressed left at (989, 486)
Screenshot: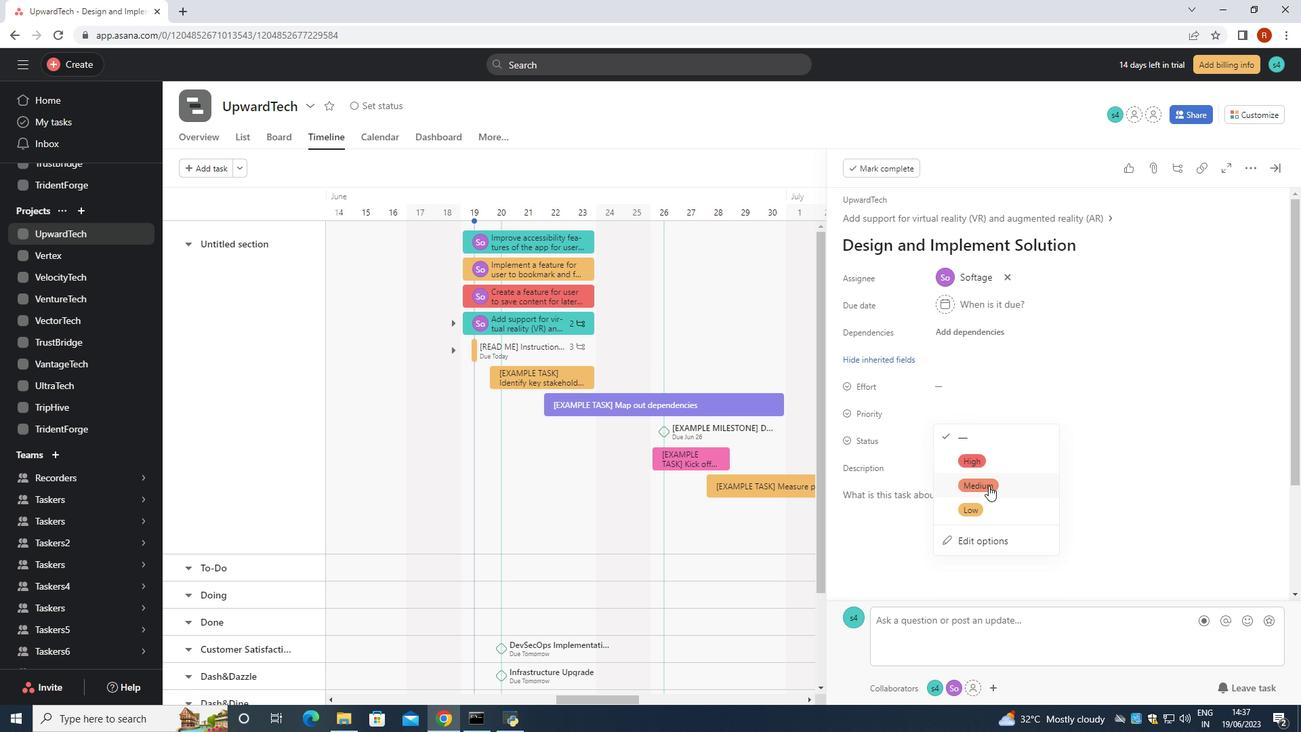 
Action: Mouse moved to (1041, 496)
Screenshot: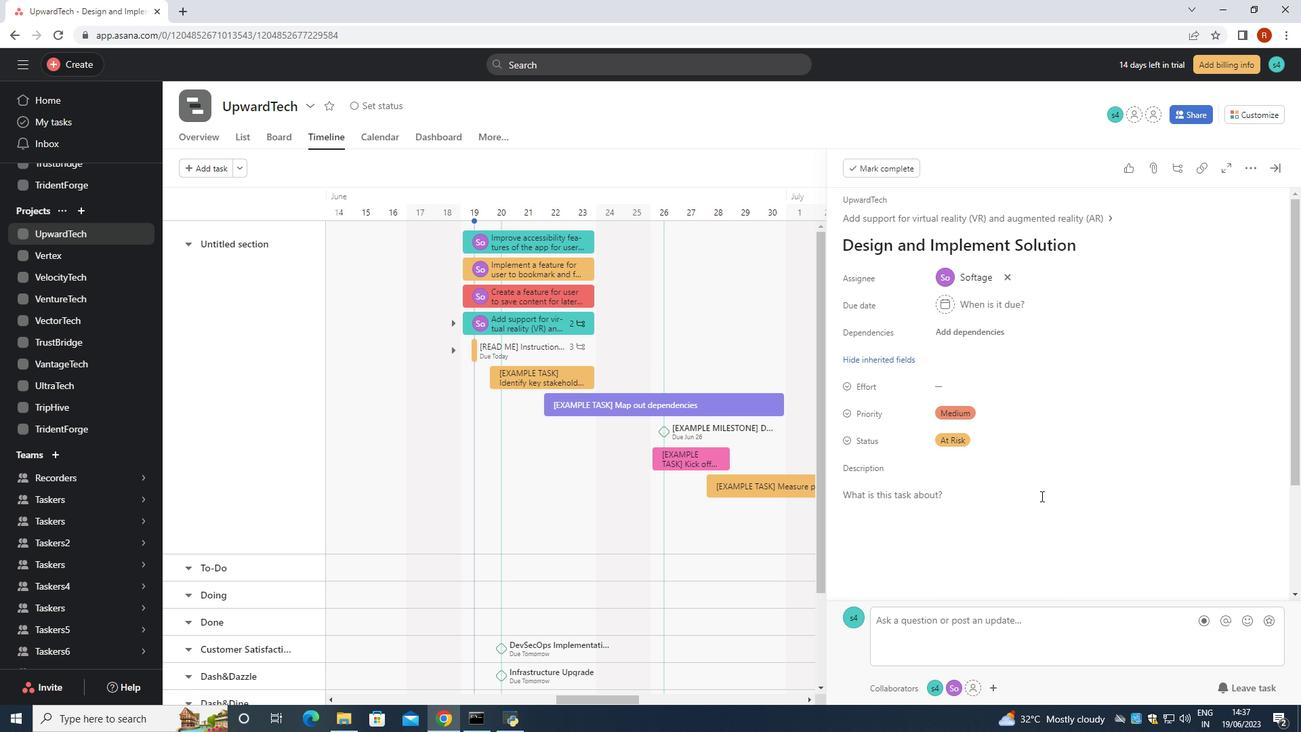 
